 Task: Take a screenshot of a heartwarming moment from an animated film you are watching in VLC.
Action: Mouse moved to (115, 82)
Screenshot: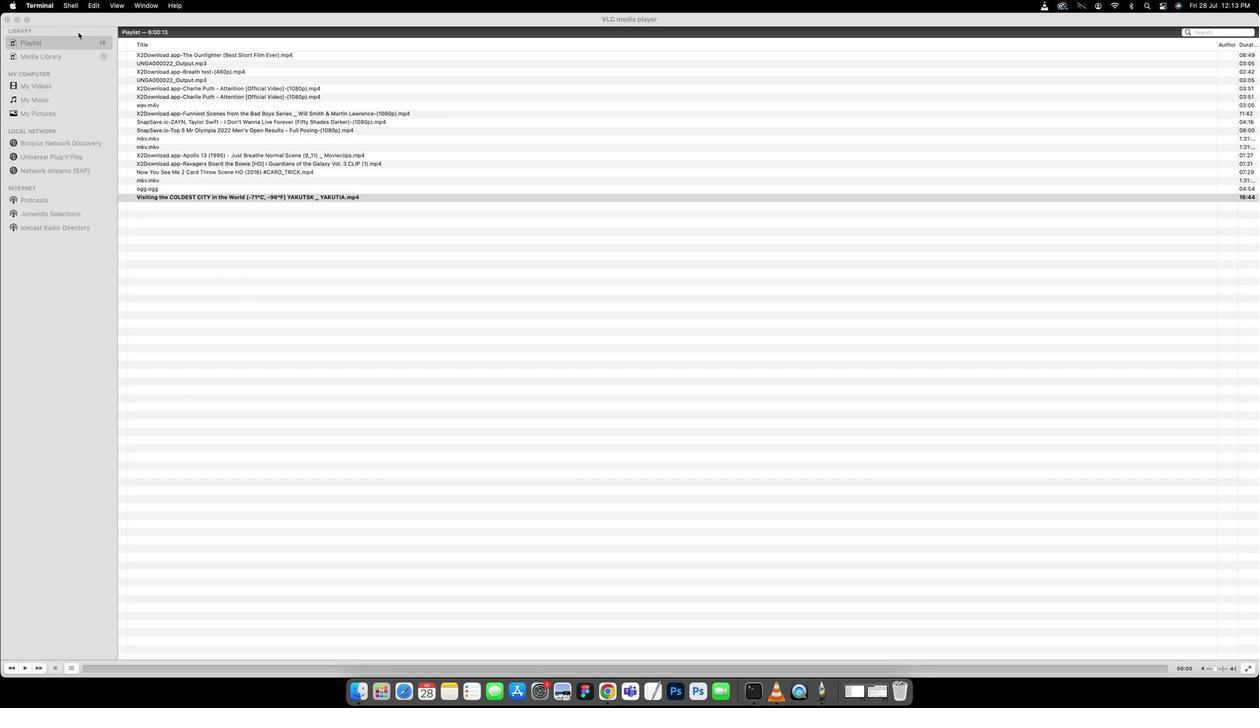 
Action: Mouse pressed left at (115, 82)
Screenshot: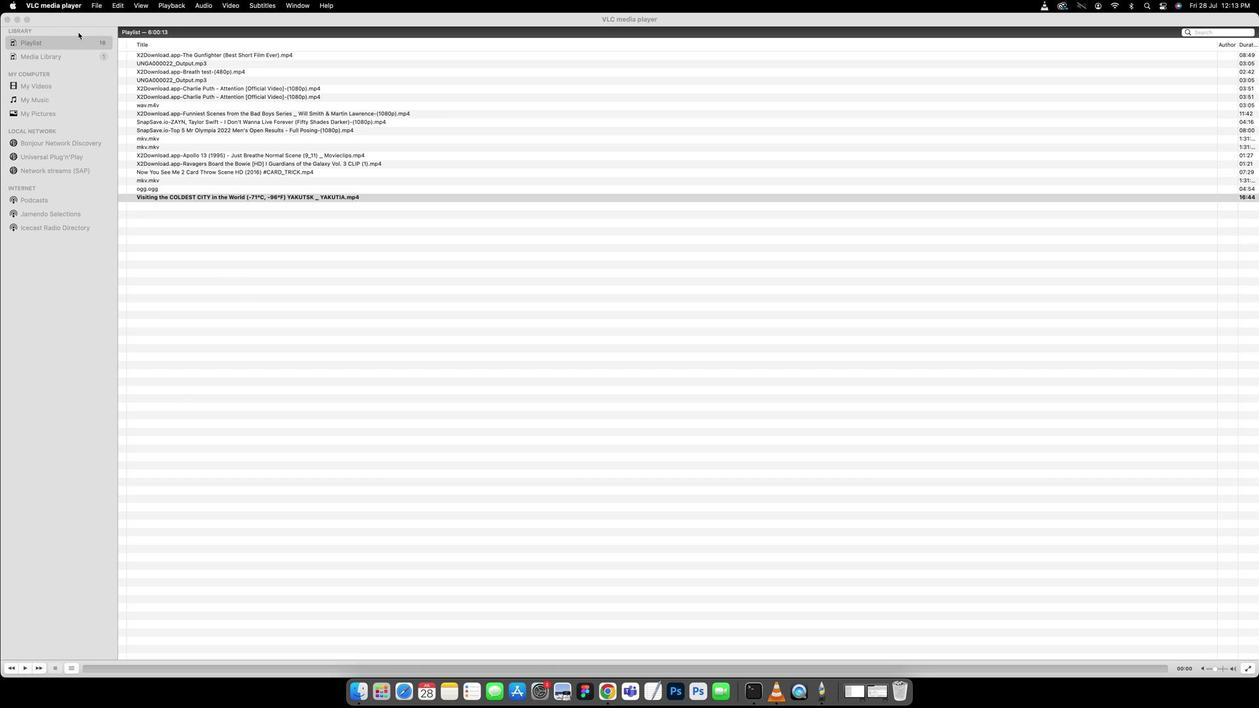 
Action: Mouse moved to (131, 53)
Screenshot: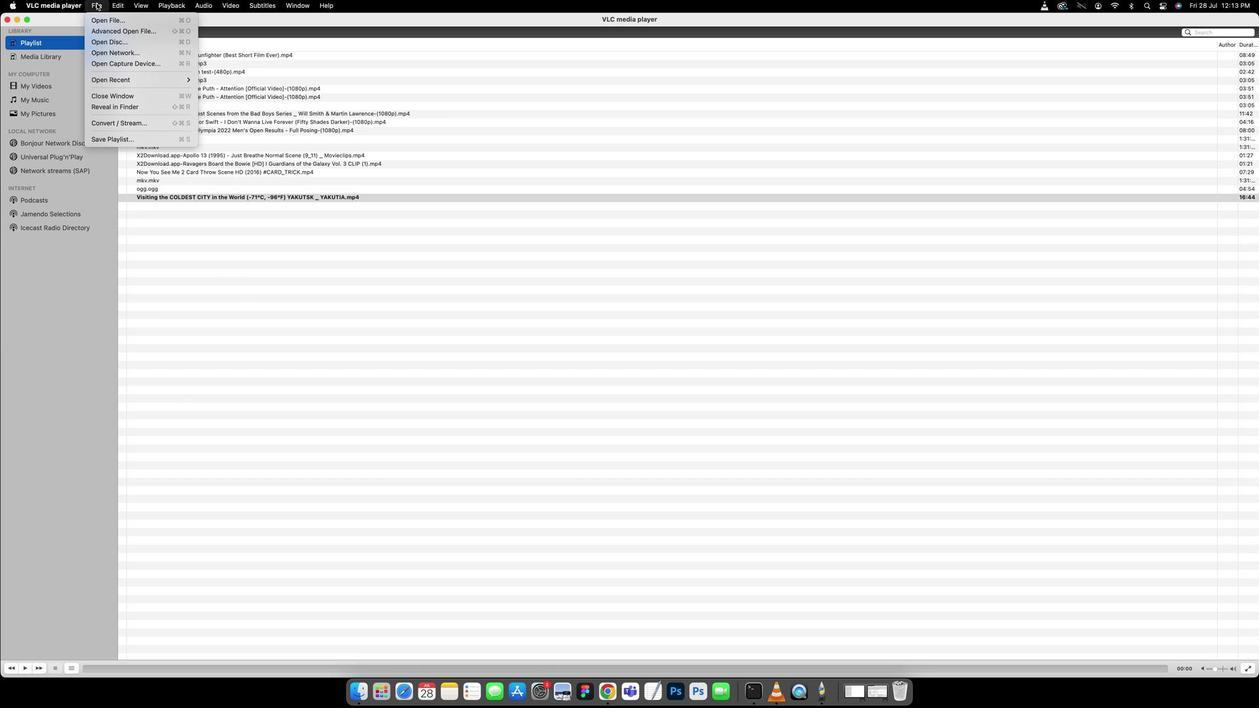 
Action: Mouse pressed left at (131, 53)
Screenshot: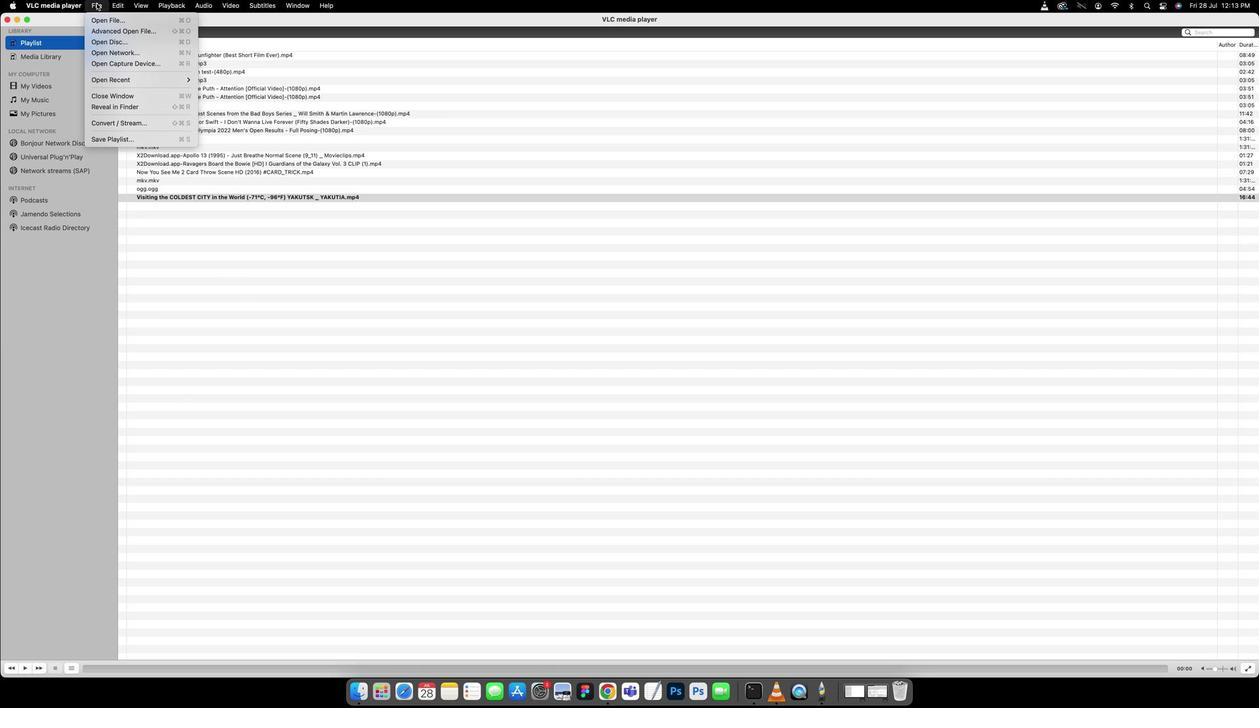 
Action: Mouse moved to (133, 69)
Screenshot: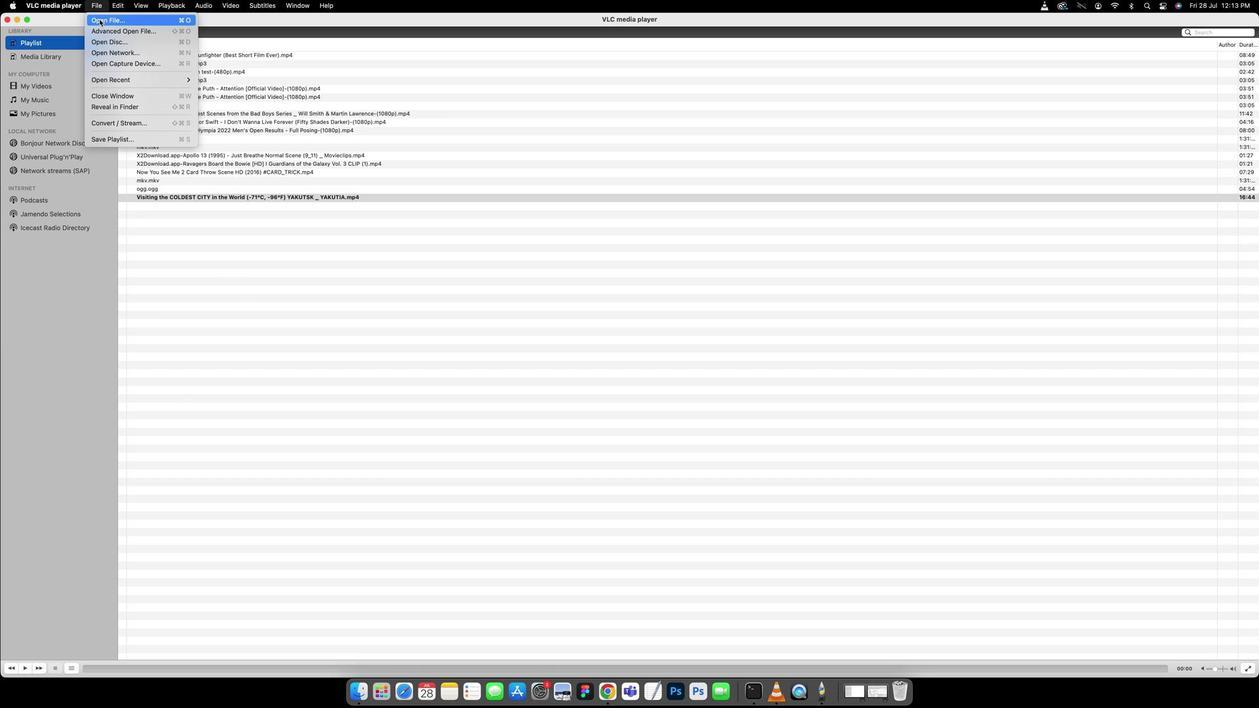 
Action: Mouse pressed left at (133, 69)
Screenshot: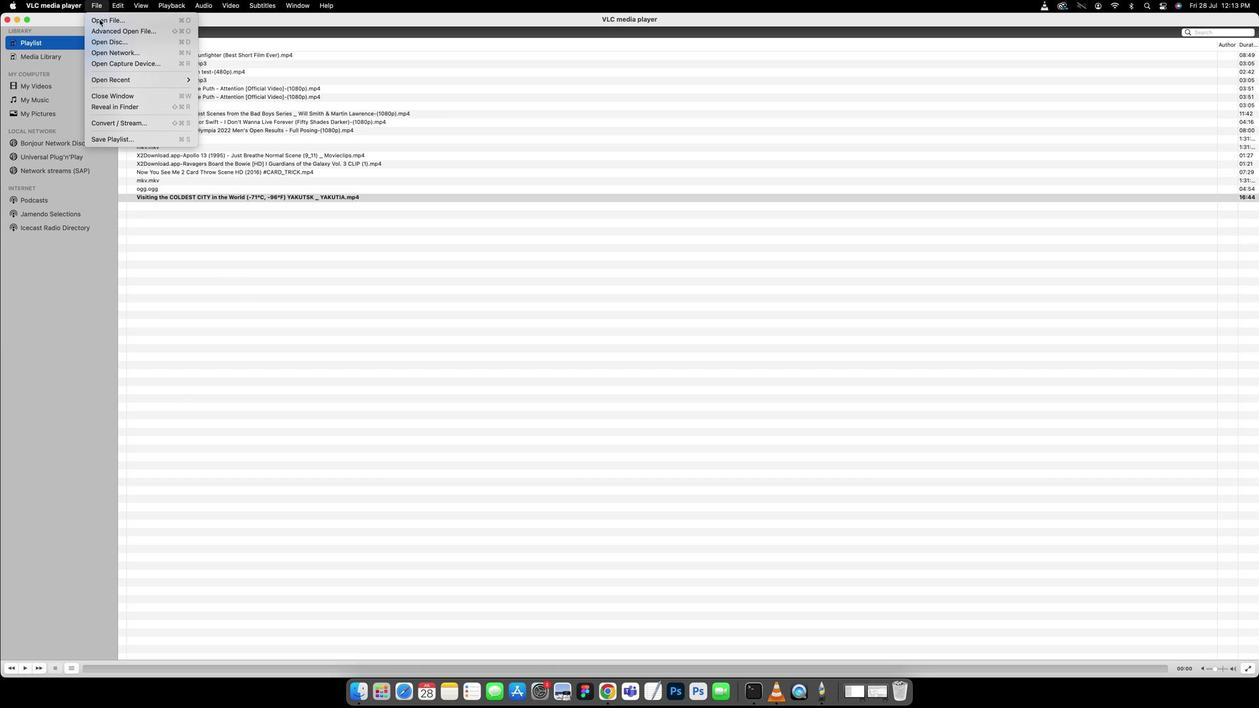 
Action: Mouse moved to (521, 225)
Screenshot: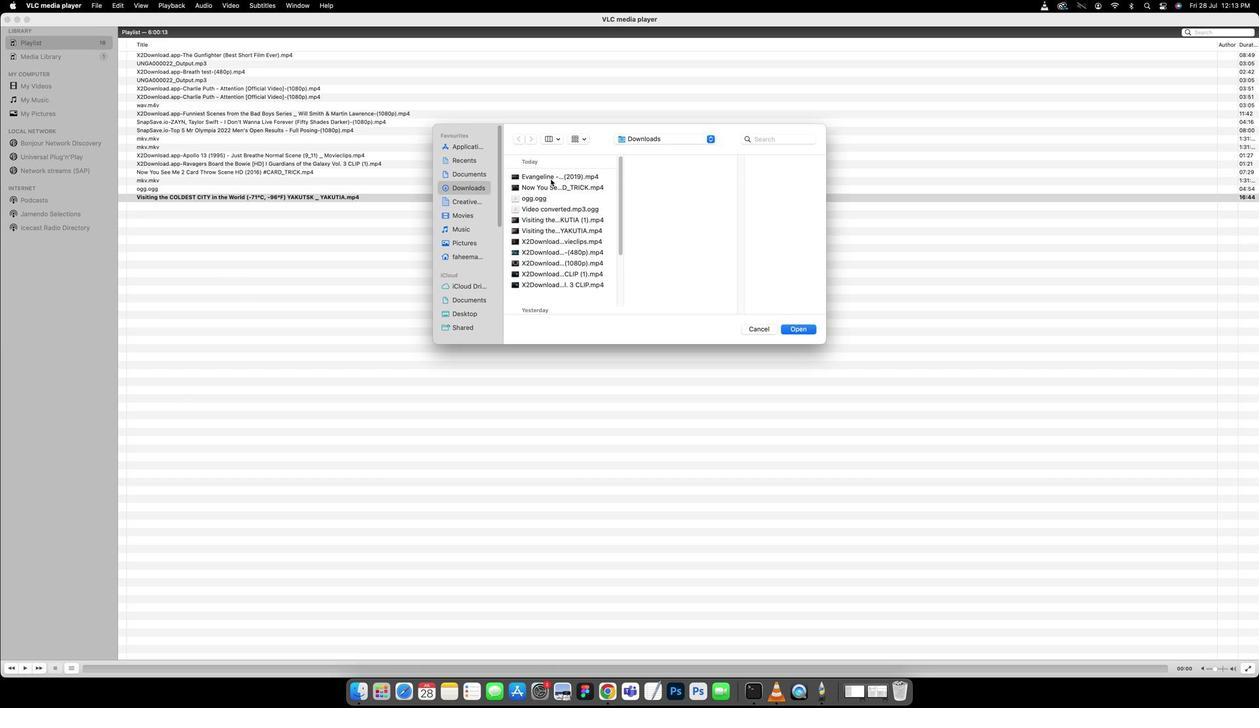 
Action: Mouse pressed left at (521, 225)
Screenshot: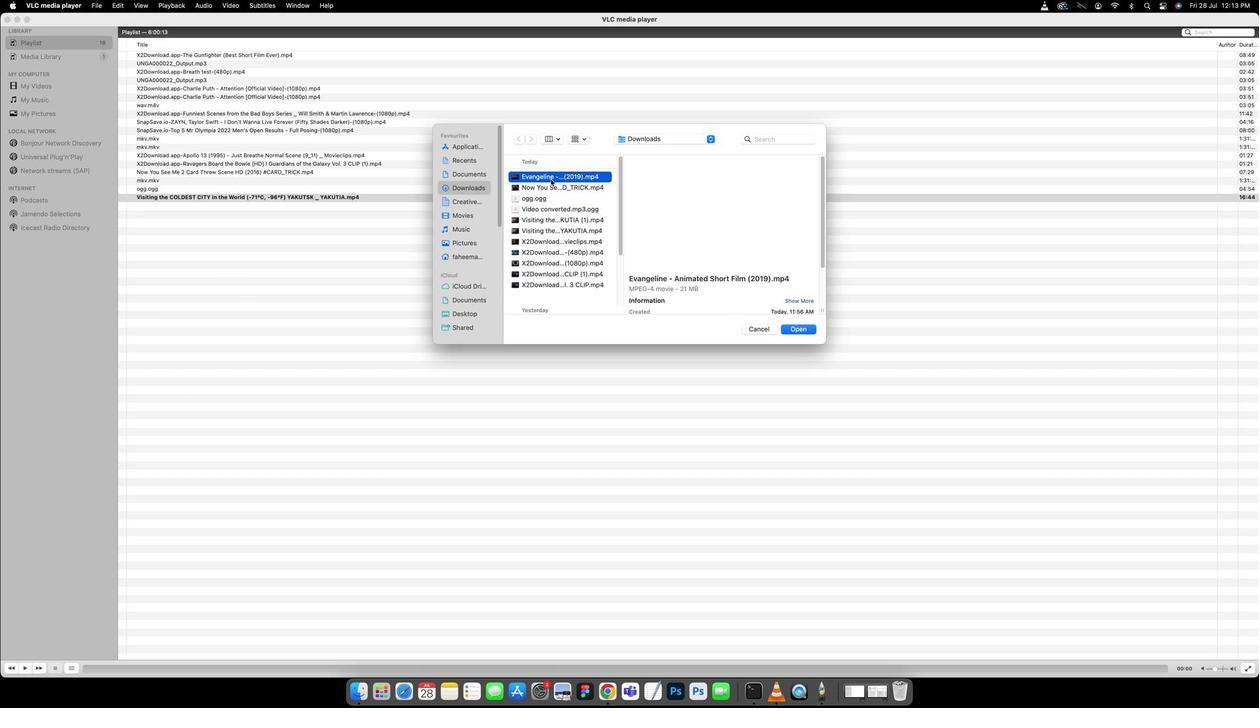 
Action: Mouse moved to (737, 373)
Screenshot: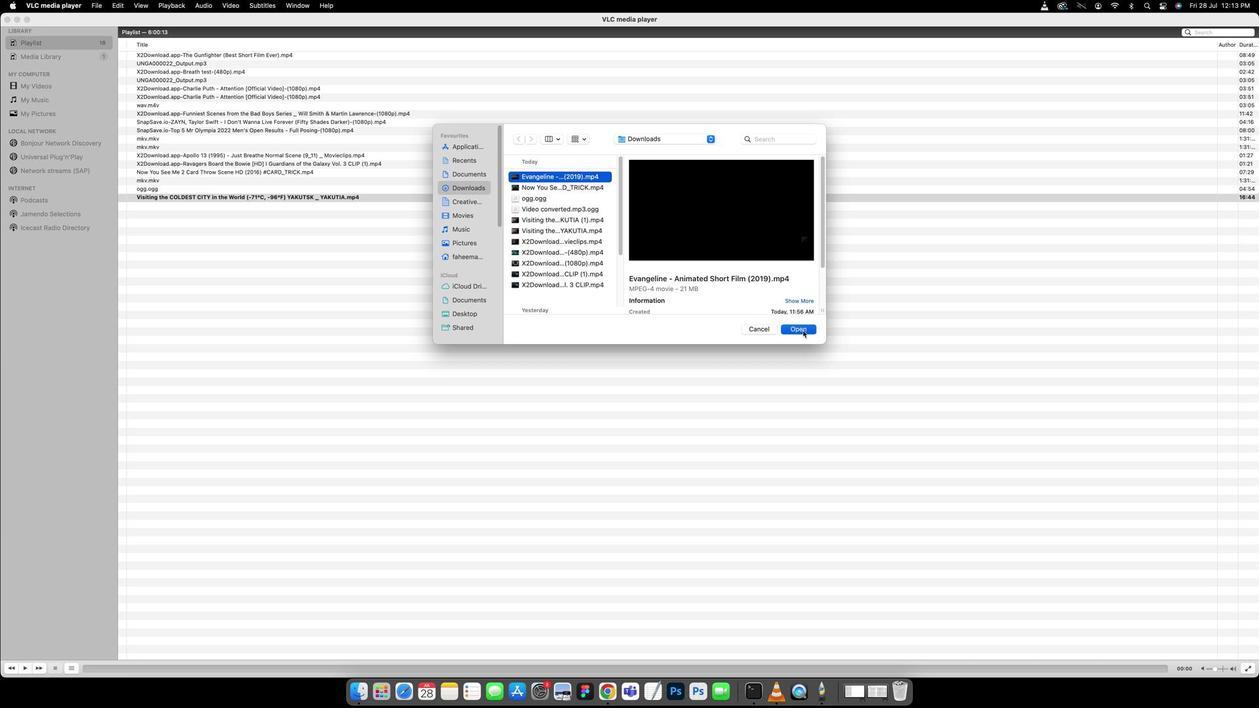 
Action: Mouse pressed left at (737, 373)
Screenshot: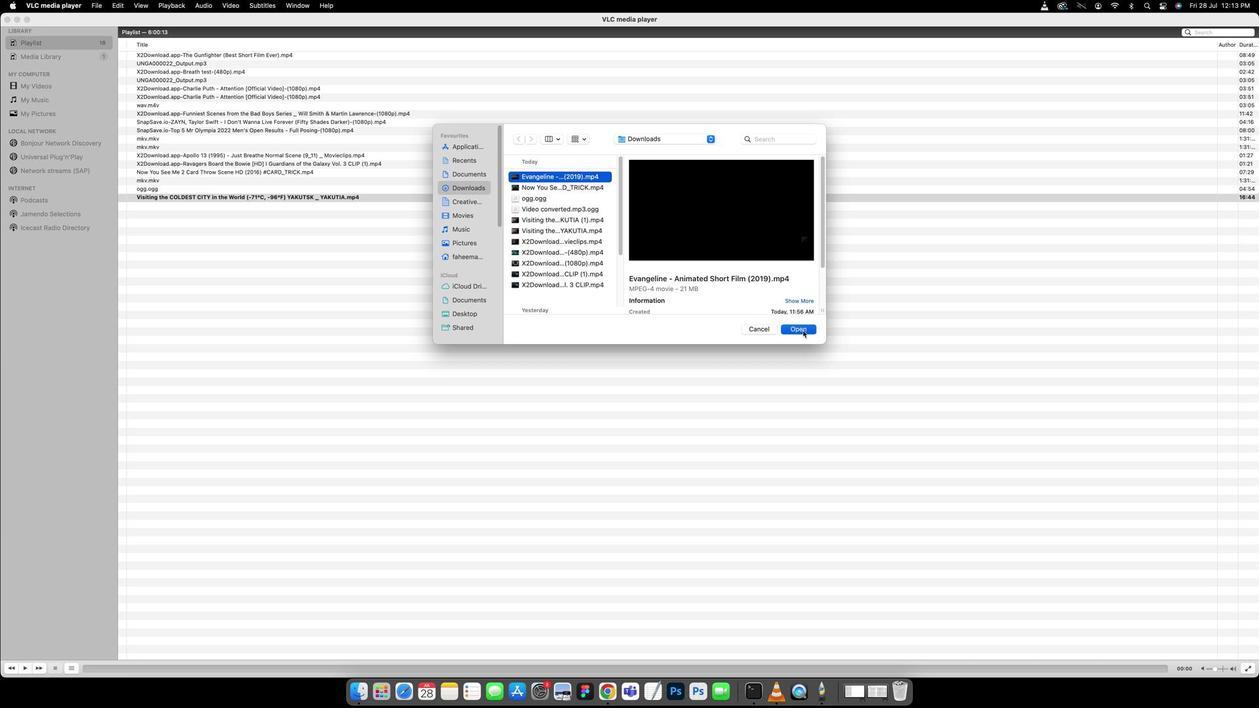 
Action: Mouse moved to (579, 344)
Screenshot: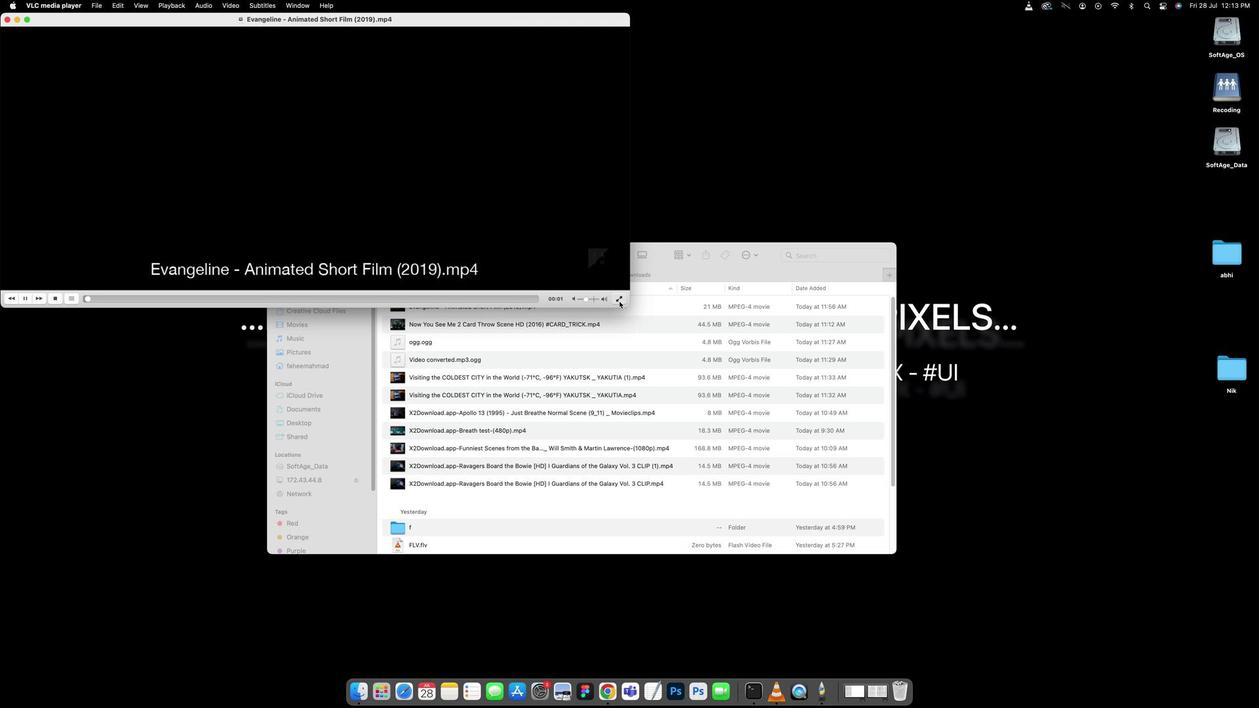 
Action: Mouse pressed left at (579, 344)
Screenshot: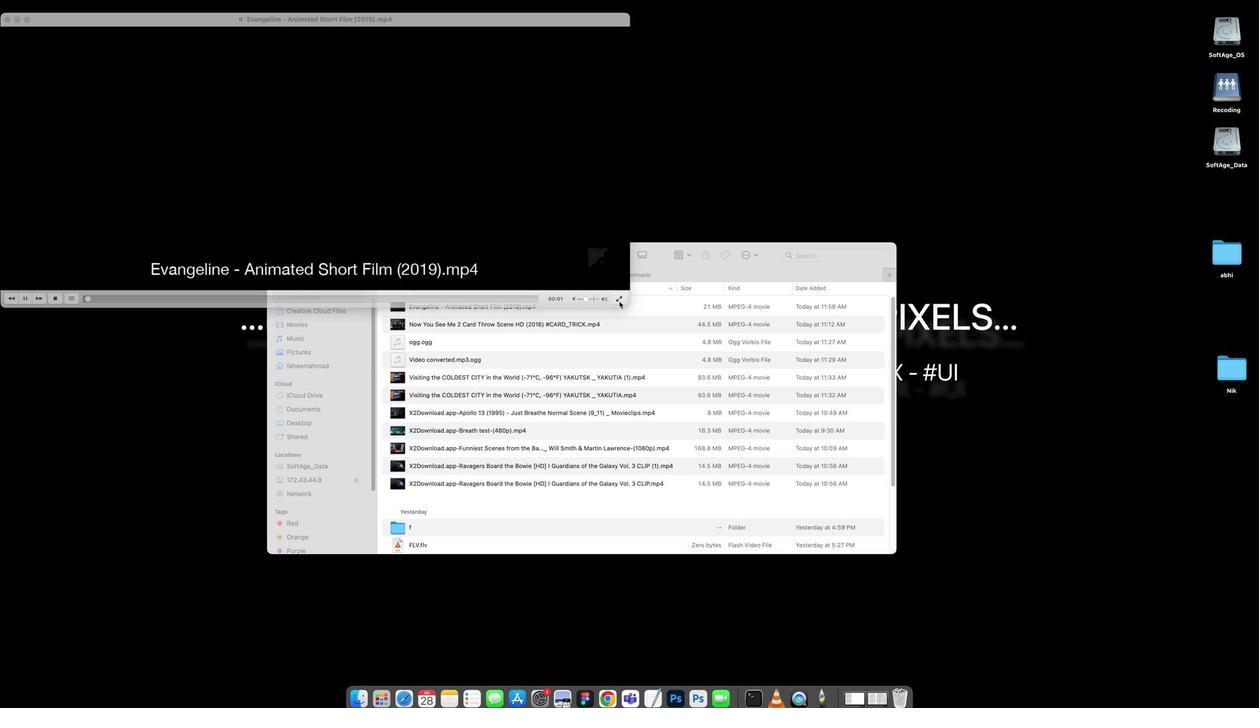 
Action: Mouse moved to (243, 50)
Screenshot: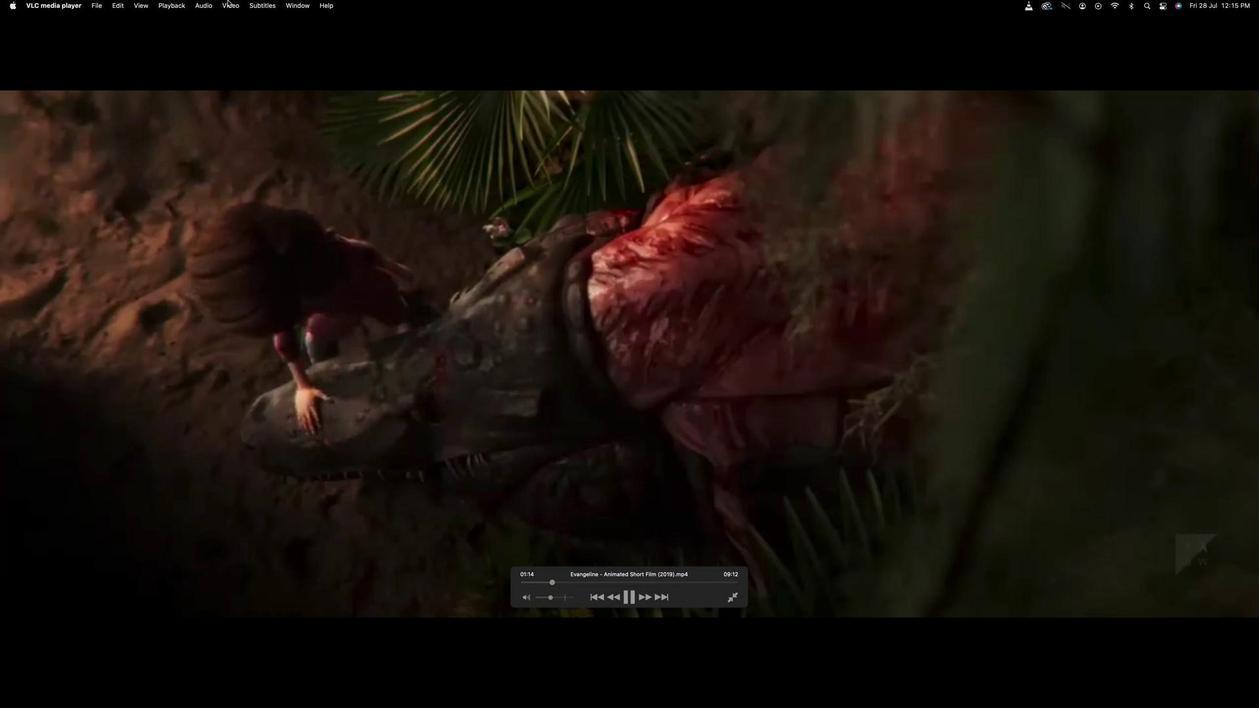 
Action: Mouse pressed left at (243, 50)
Screenshot: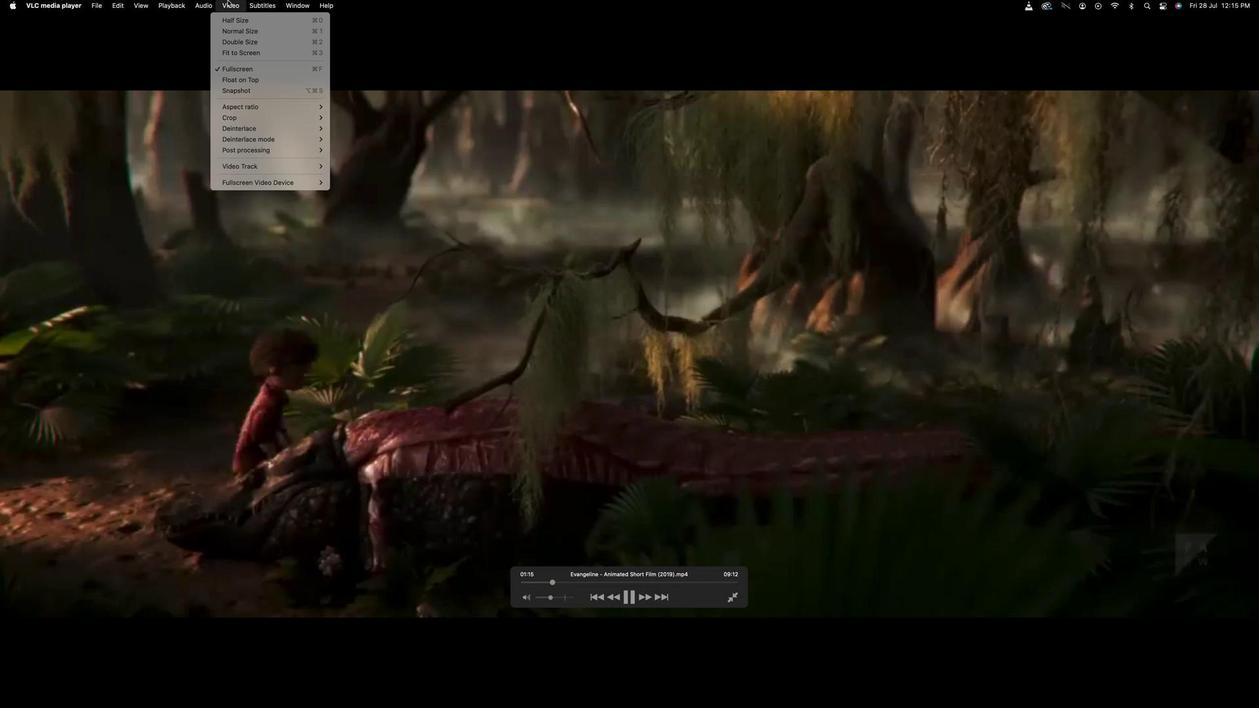 
Action: Mouse moved to (251, 138)
Screenshot: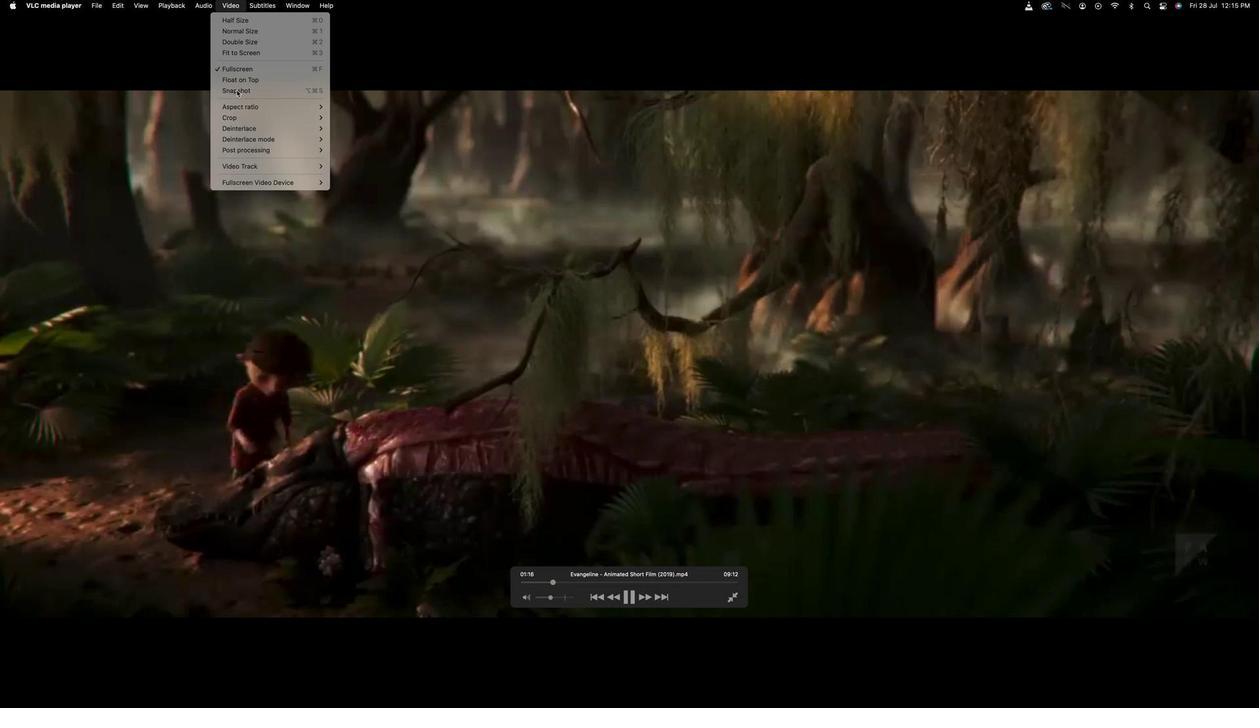
Action: Mouse pressed left at (251, 138)
Screenshot: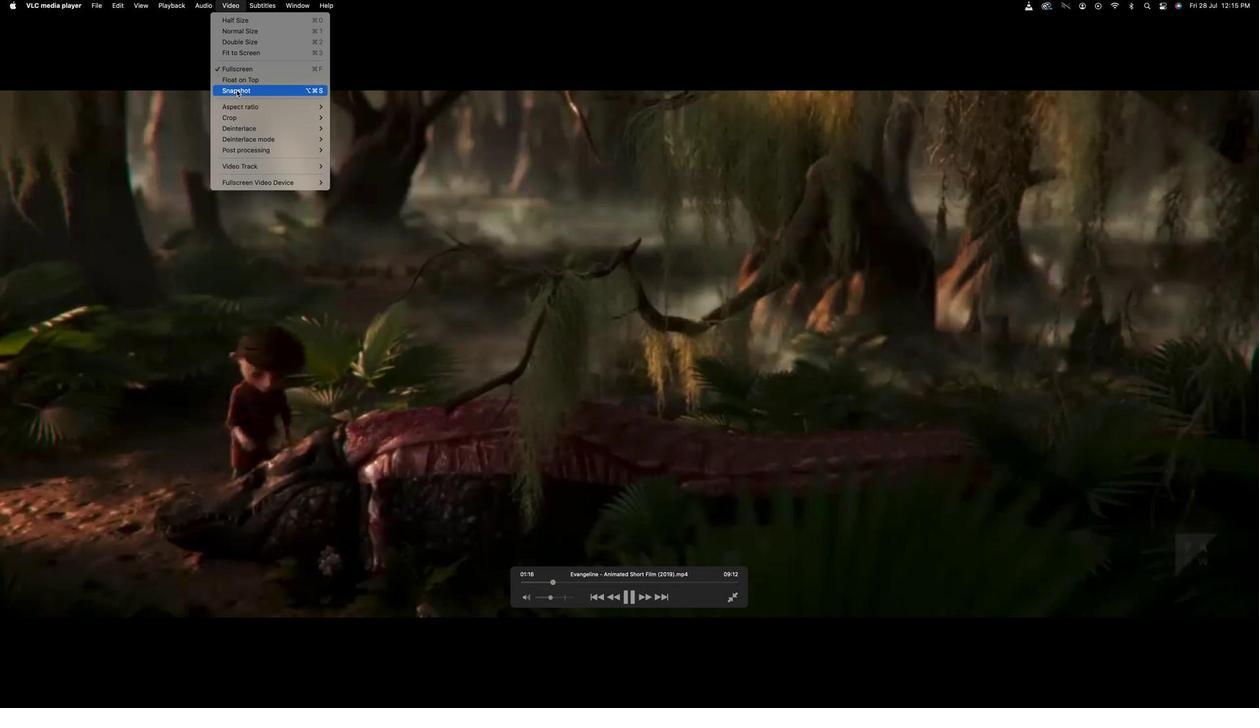 
Action: Mouse moved to (237, 53)
Screenshot: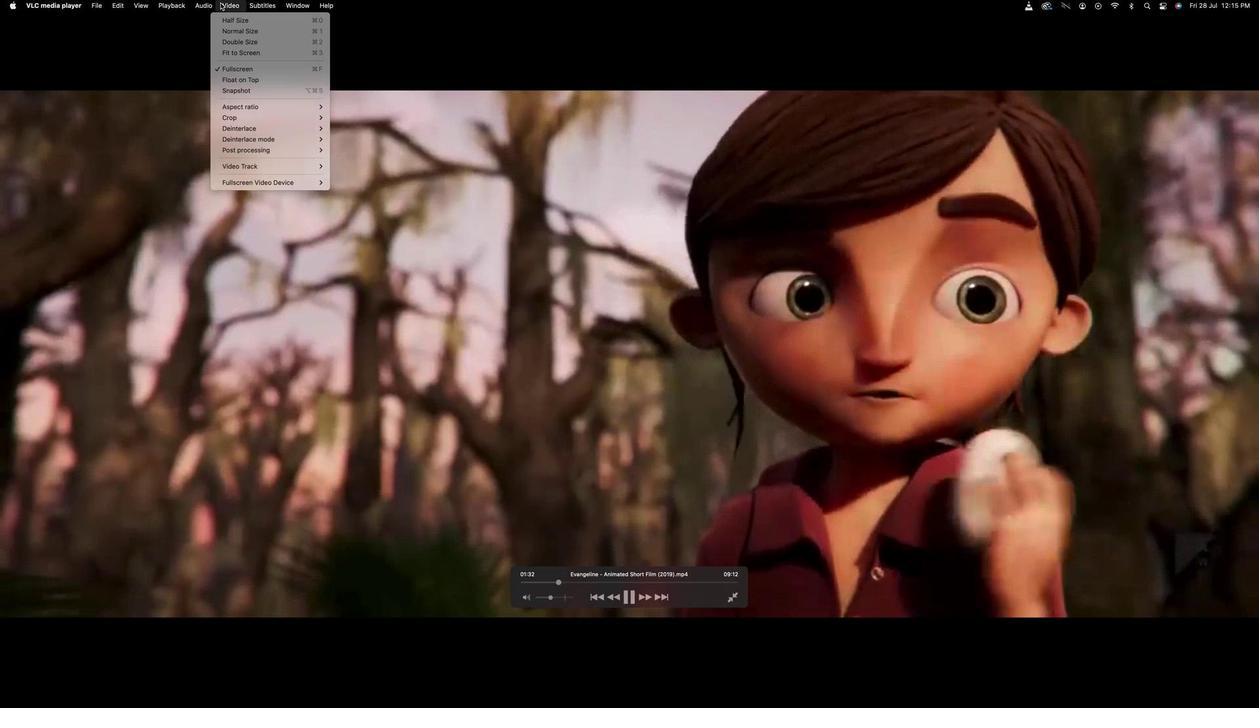 
Action: Mouse pressed left at (237, 53)
Screenshot: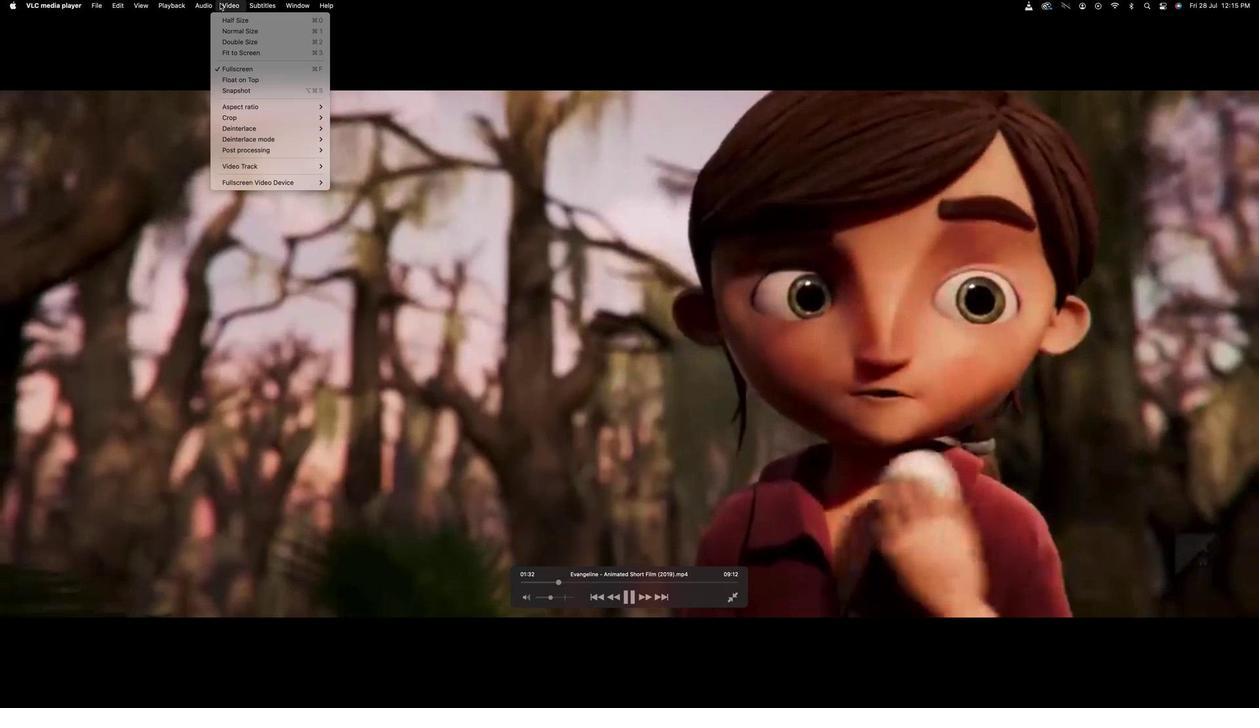 
Action: Mouse moved to (244, 134)
Screenshot: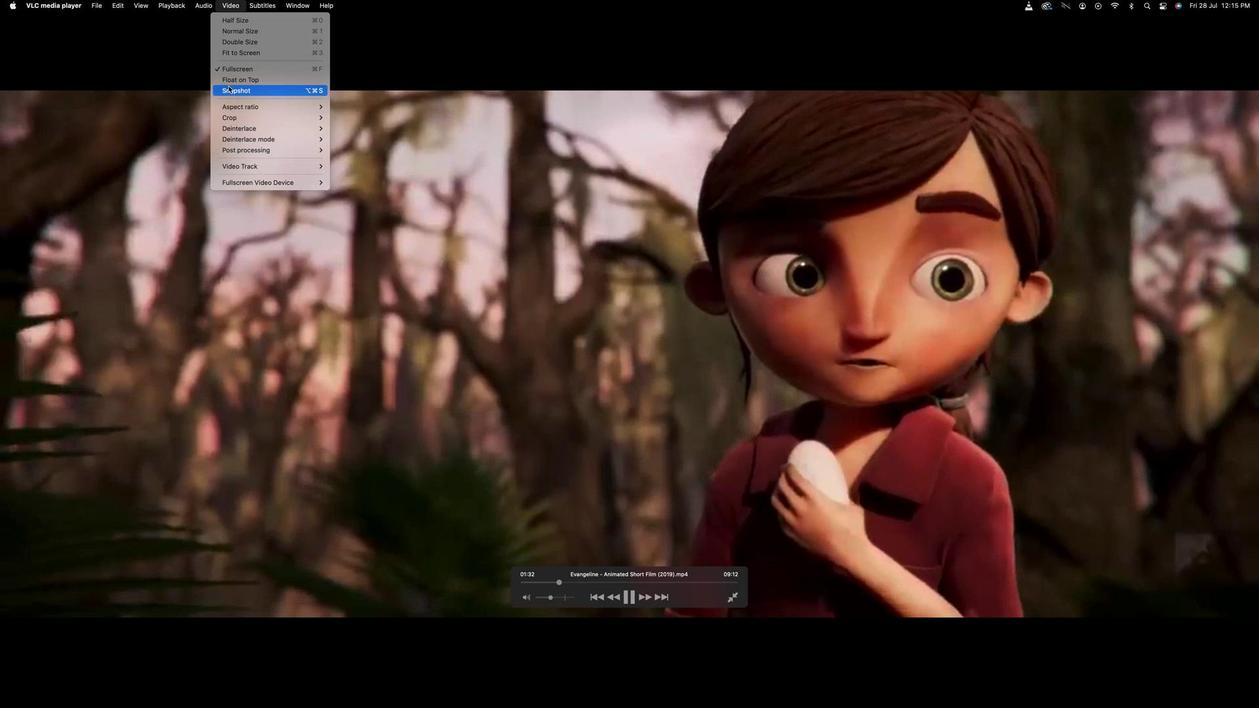 
Action: Mouse pressed left at (244, 134)
Screenshot: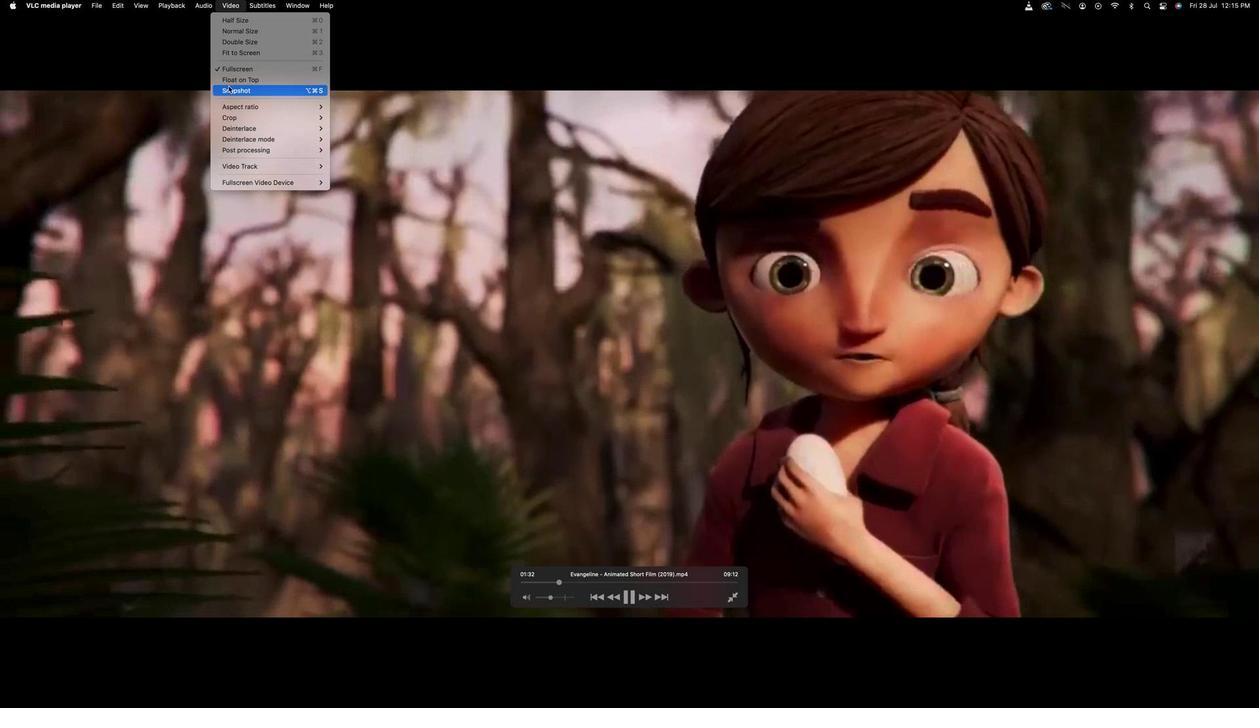 
Action: Mouse moved to (251, 54)
Screenshot: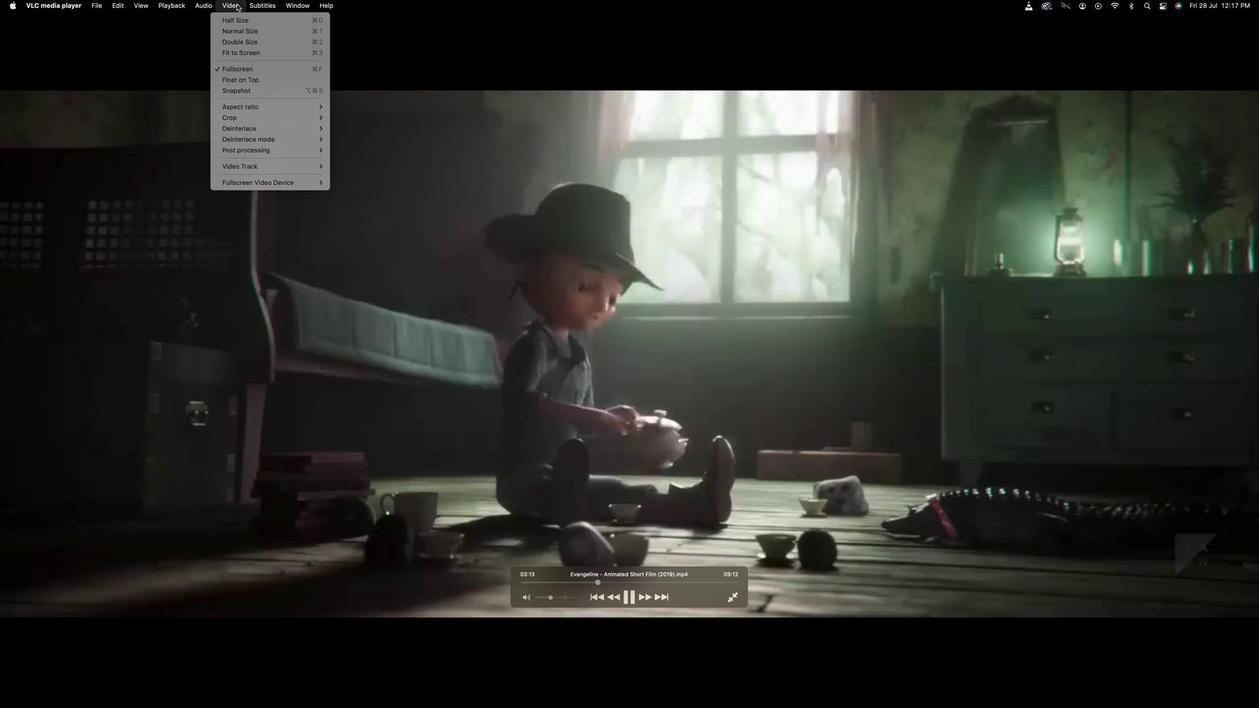 
Action: Mouse pressed left at (251, 54)
Screenshot: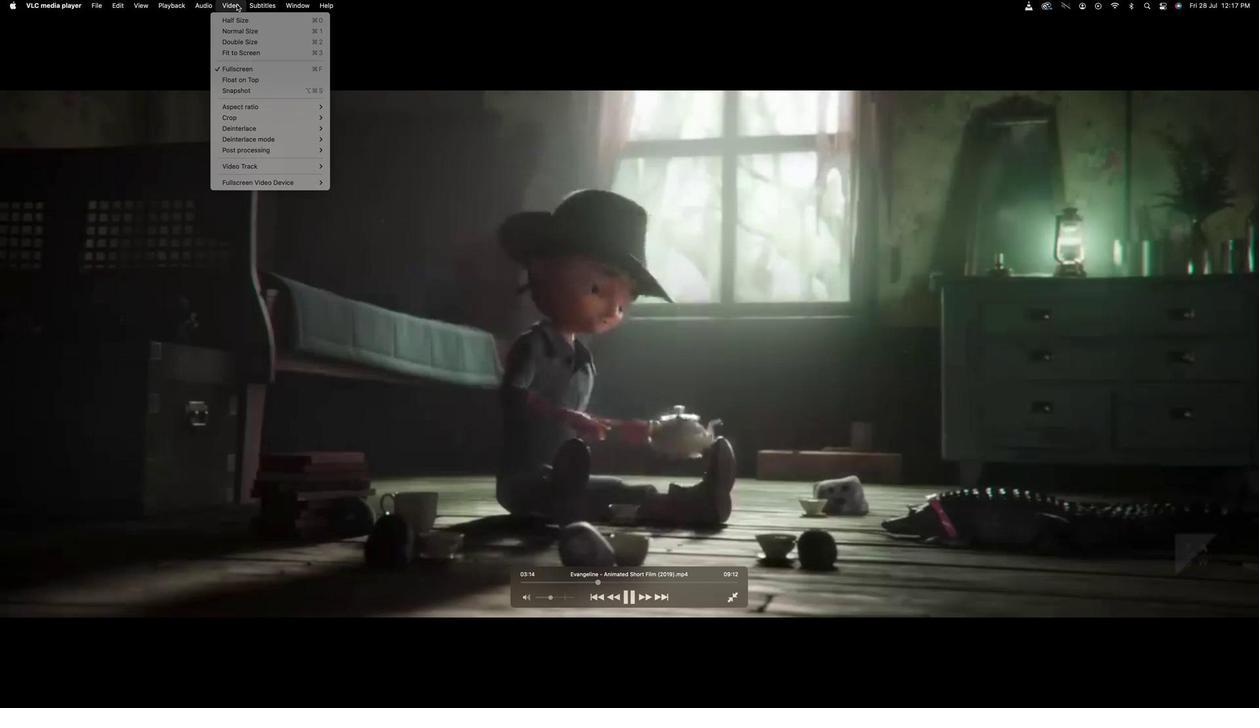
Action: Mouse moved to (416, 101)
Screenshot: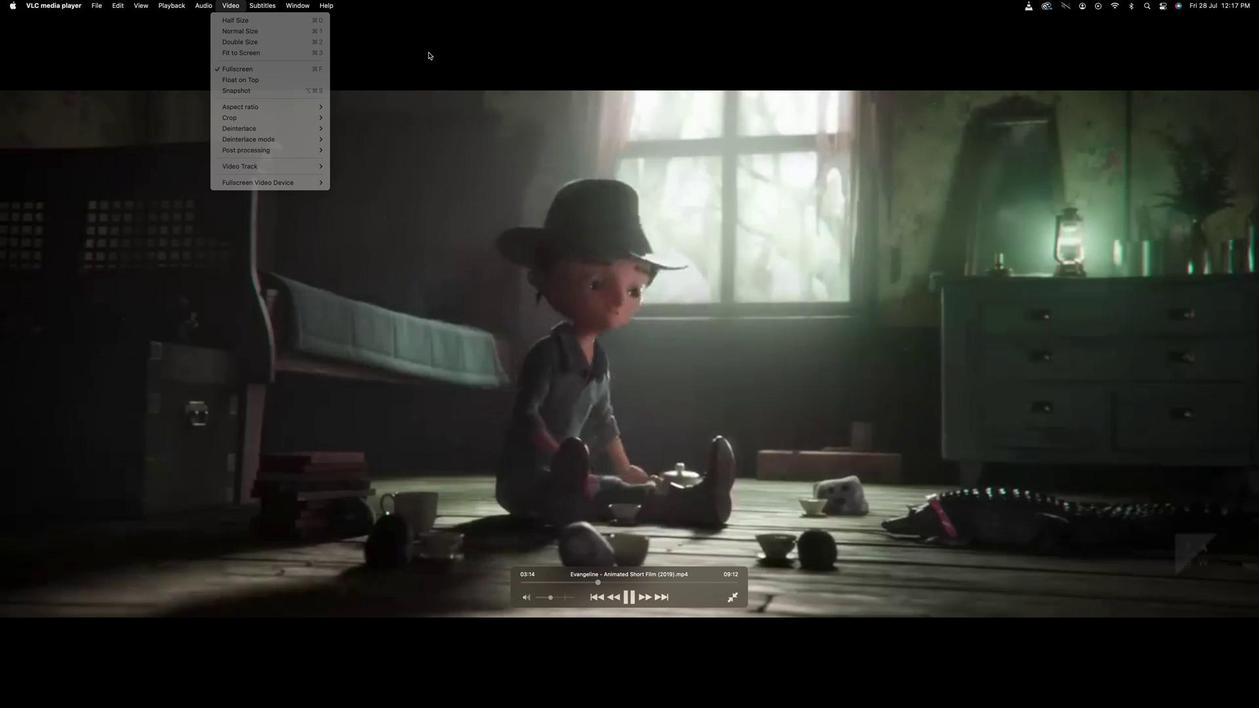 
Action: Mouse pressed left at (416, 101)
Screenshot: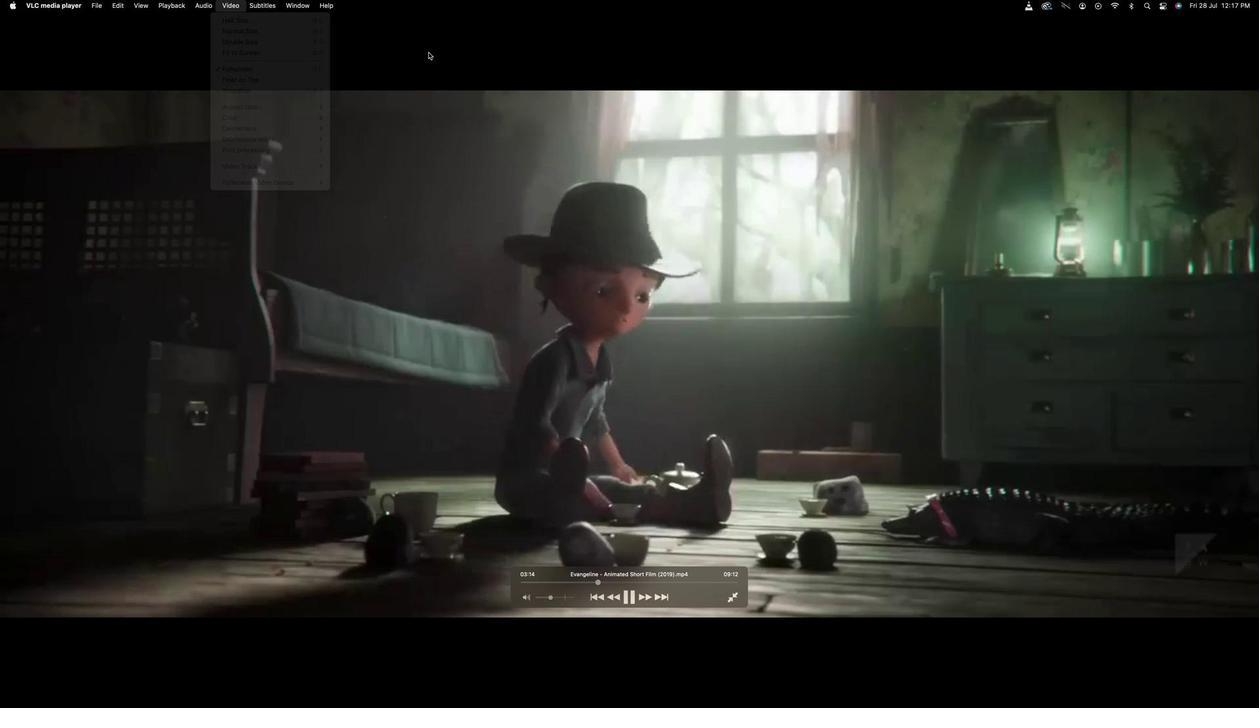 
Action: Mouse moved to (249, 50)
Screenshot: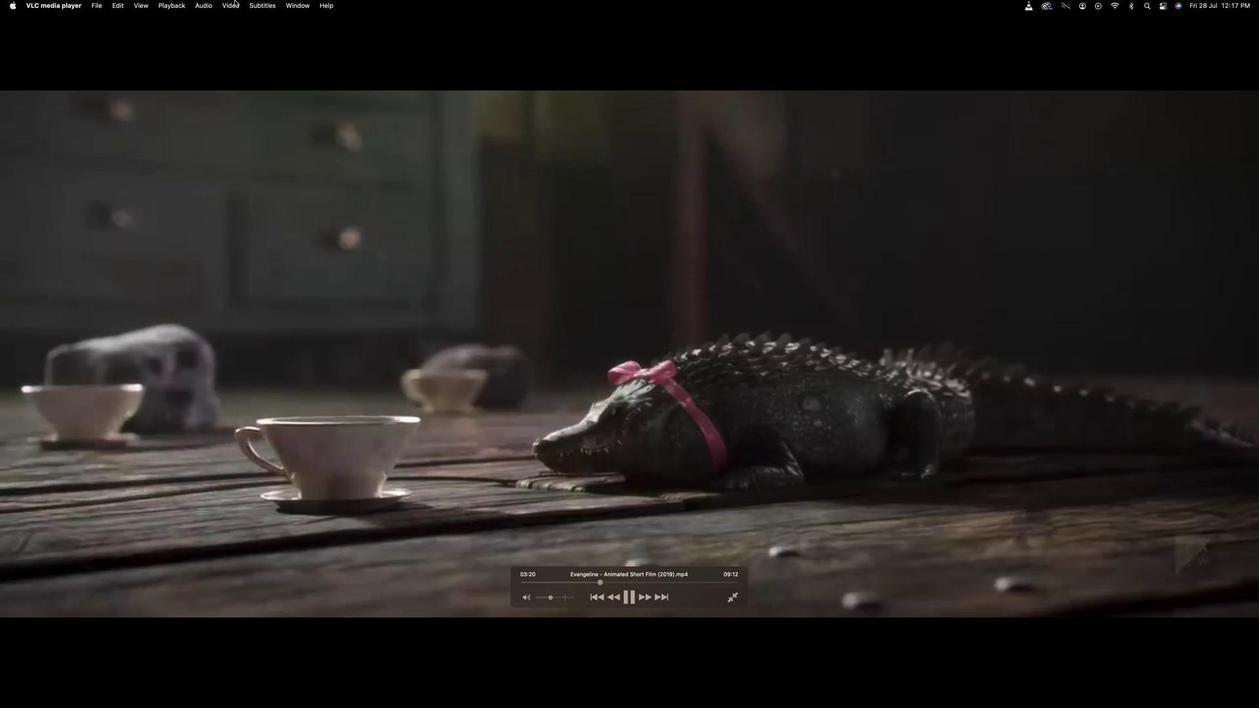 
Action: Mouse pressed left at (249, 50)
Screenshot: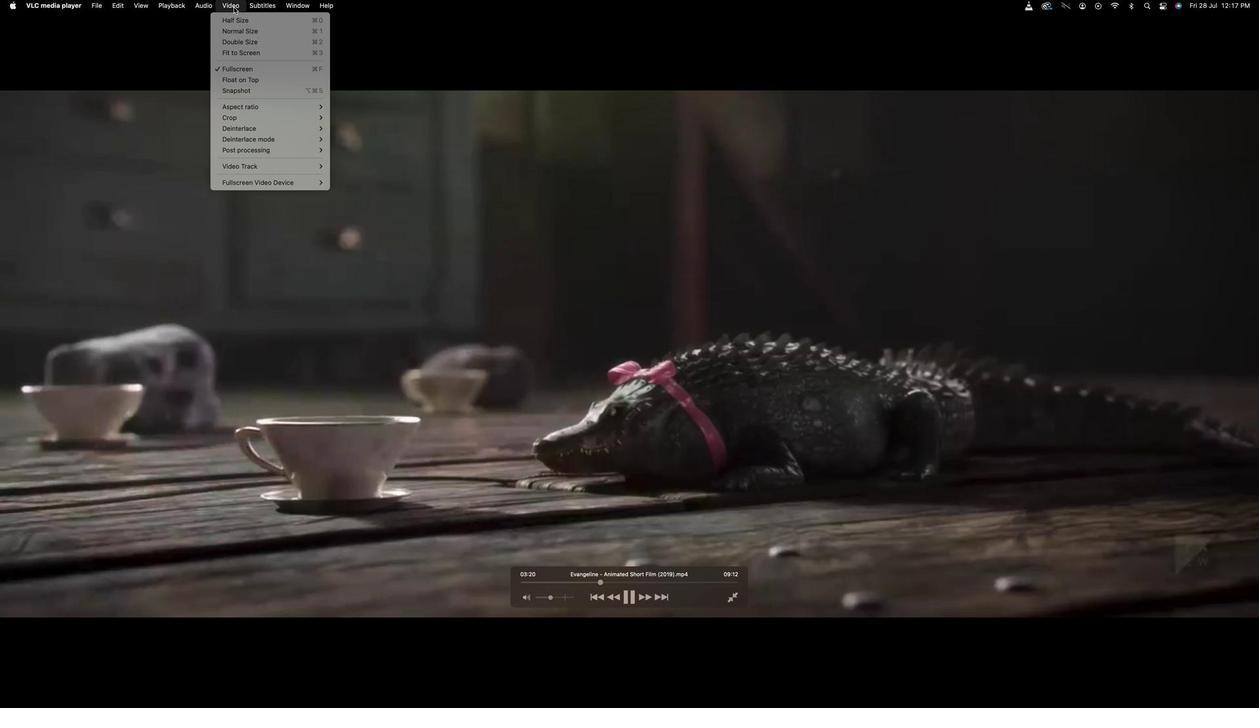 
Action: Mouse moved to (255, 137)
Screenshot: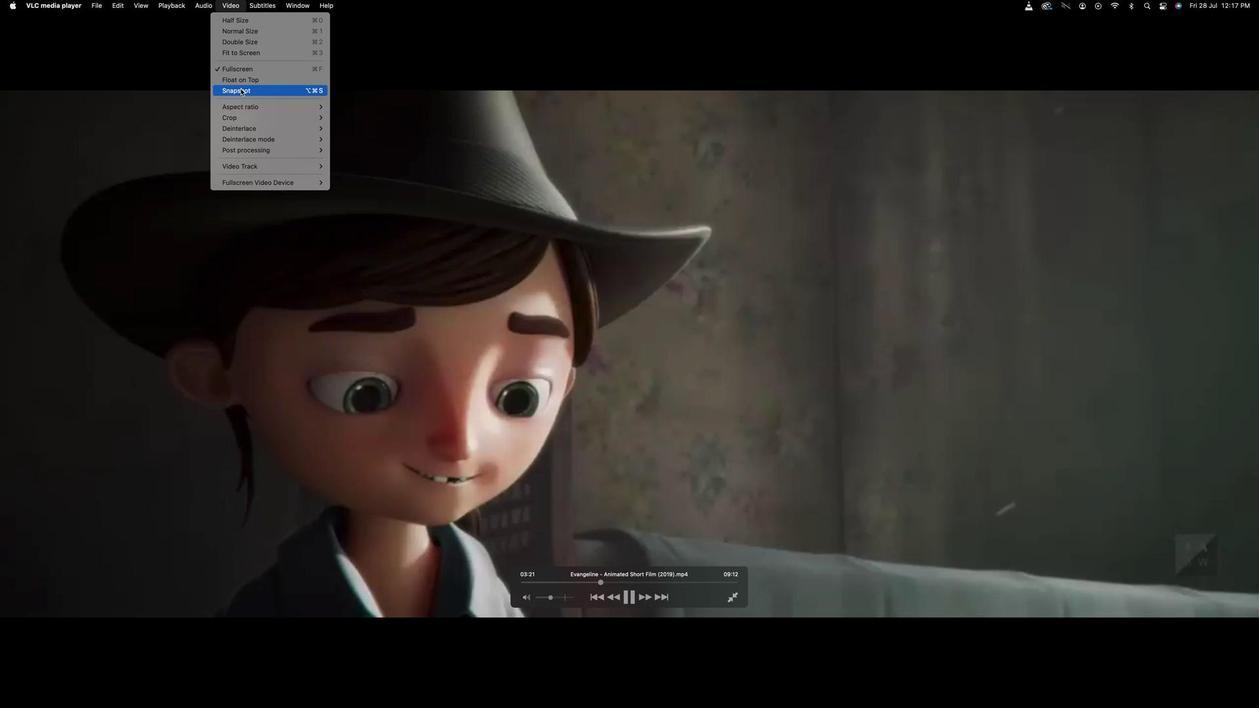 
Action: Mouse pressed left at (255, 137)
Screenshot: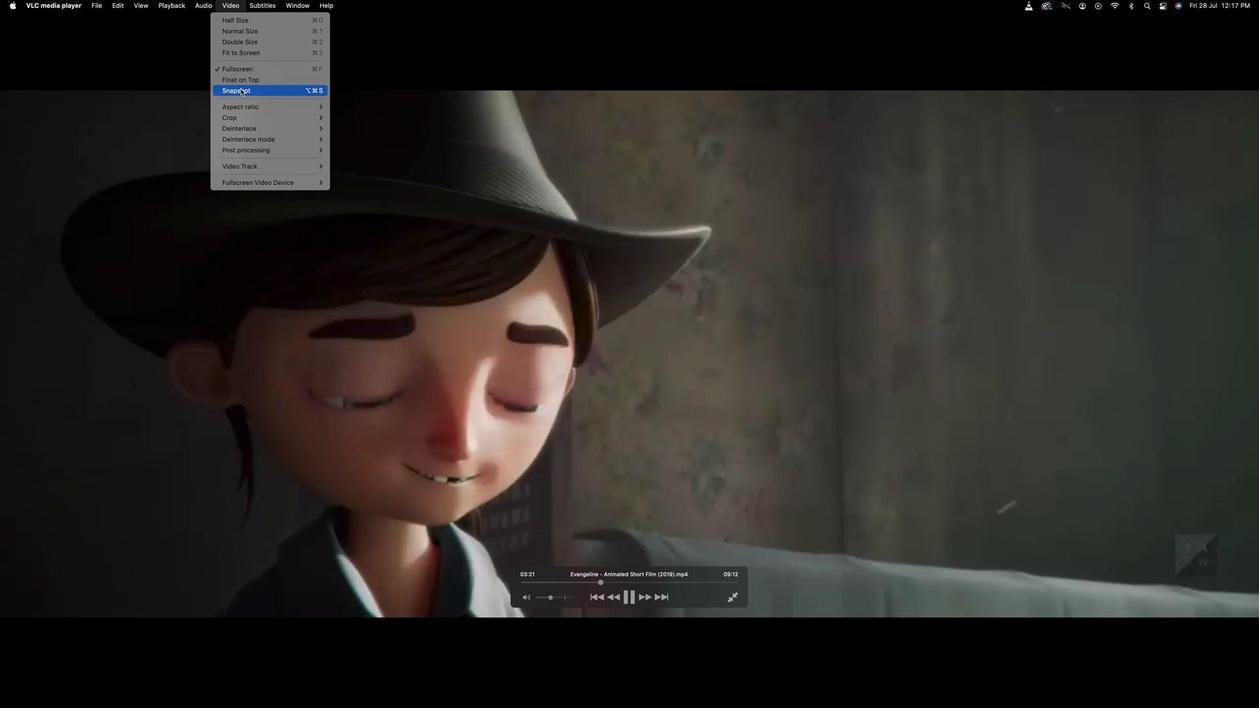 
Action: Mouse moved to (244, 55)
Screenshot: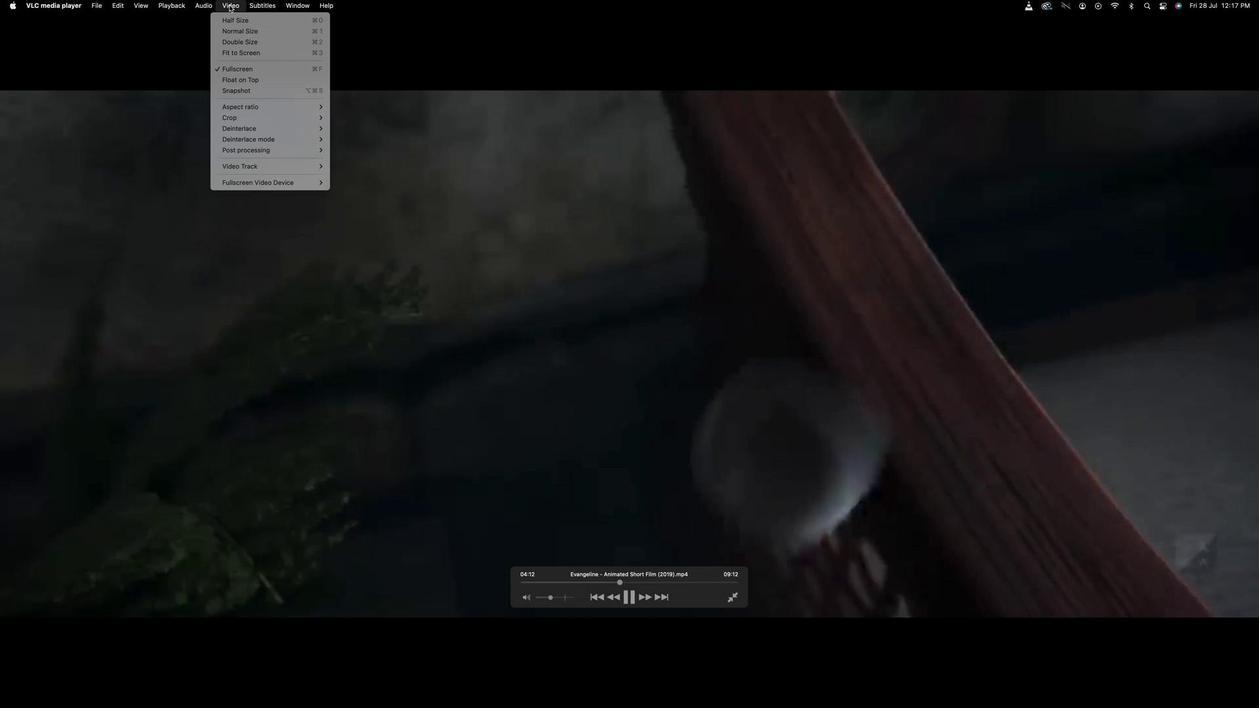 
Action: Mouse pressed left at (244, 55)
Screenshot: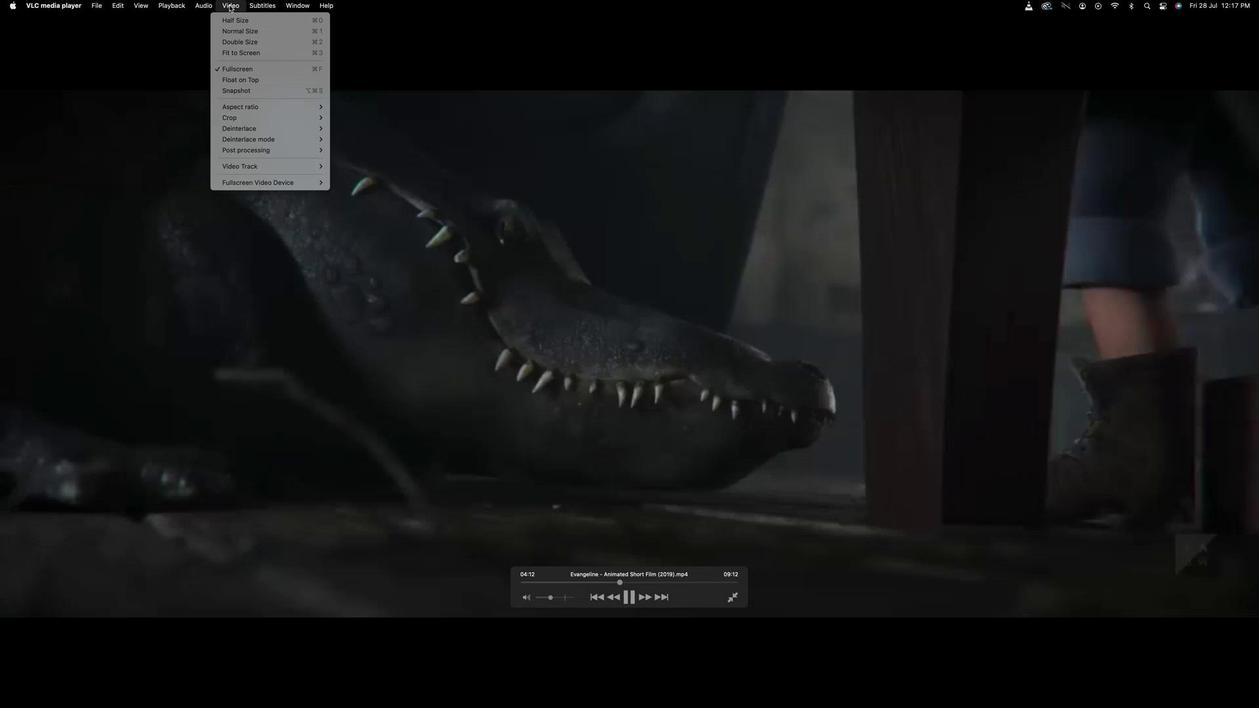 
Action: Mouse moved to (275, 142)
Screenshot: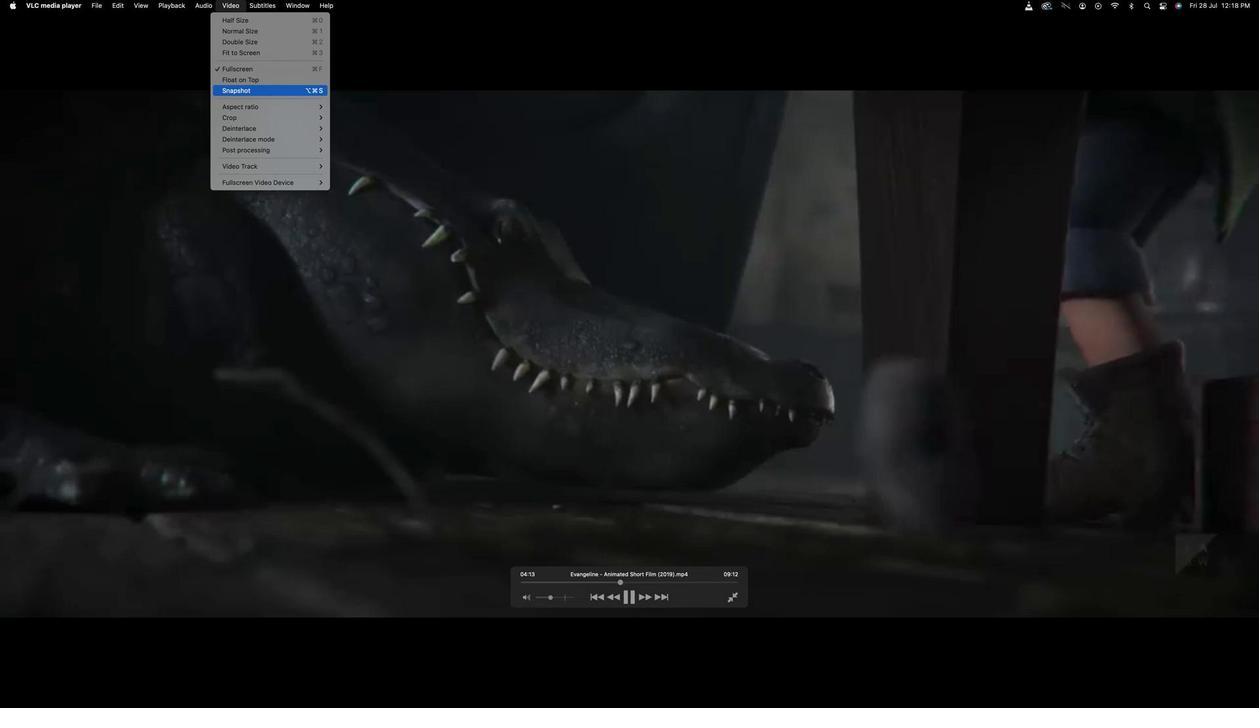 
Action: Mouse pressed left at (275, 142)
Screenshot: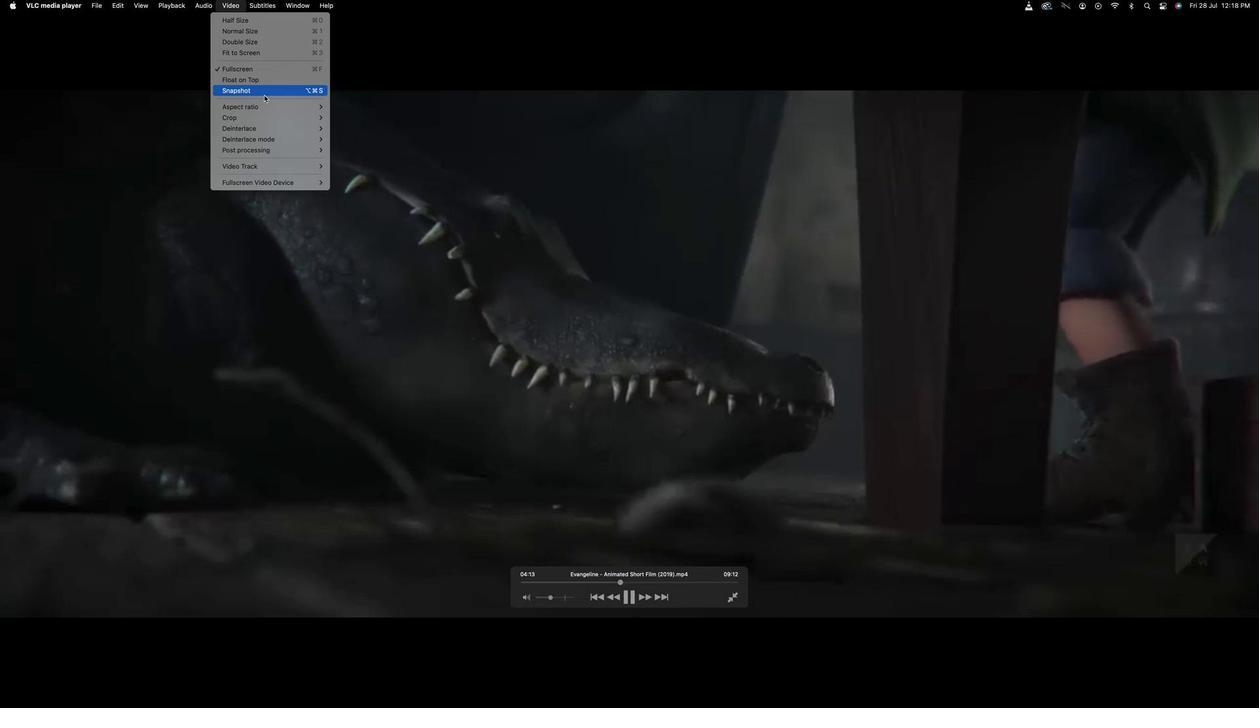 
Action: Mouse moved to (243, 51)
Screenshot: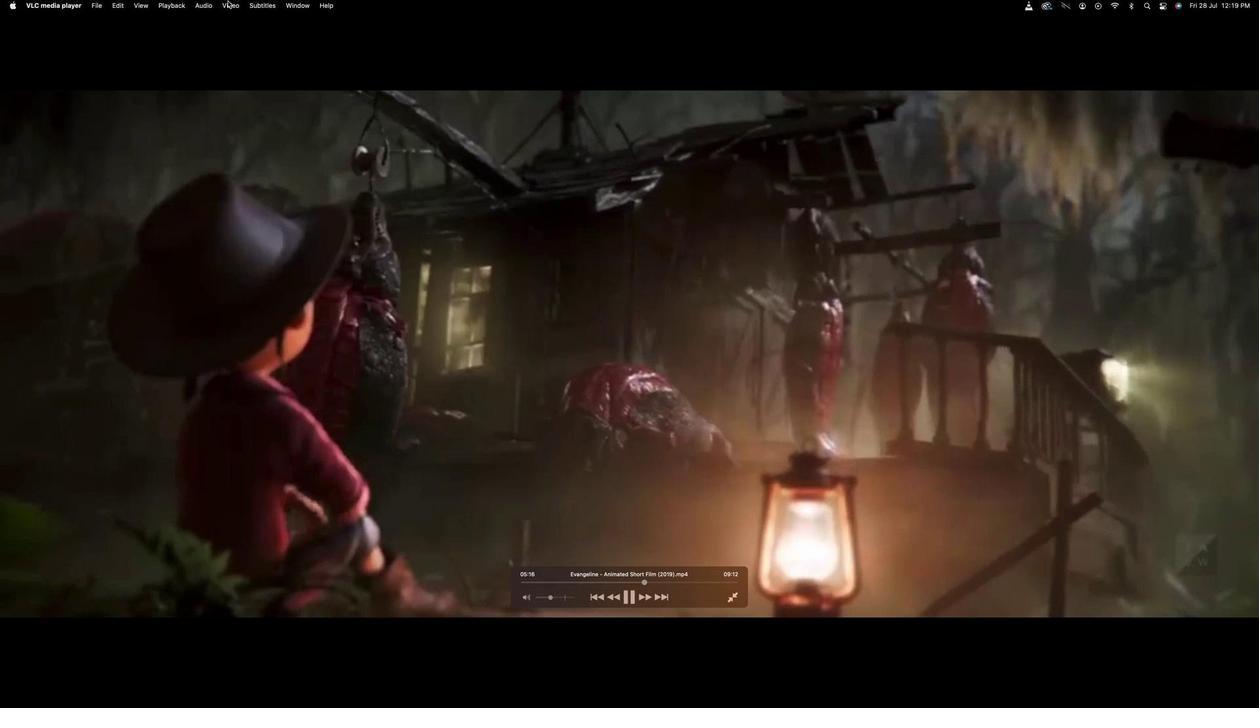 
Action: Mouse pressed left at (243, 51)
Screenshot: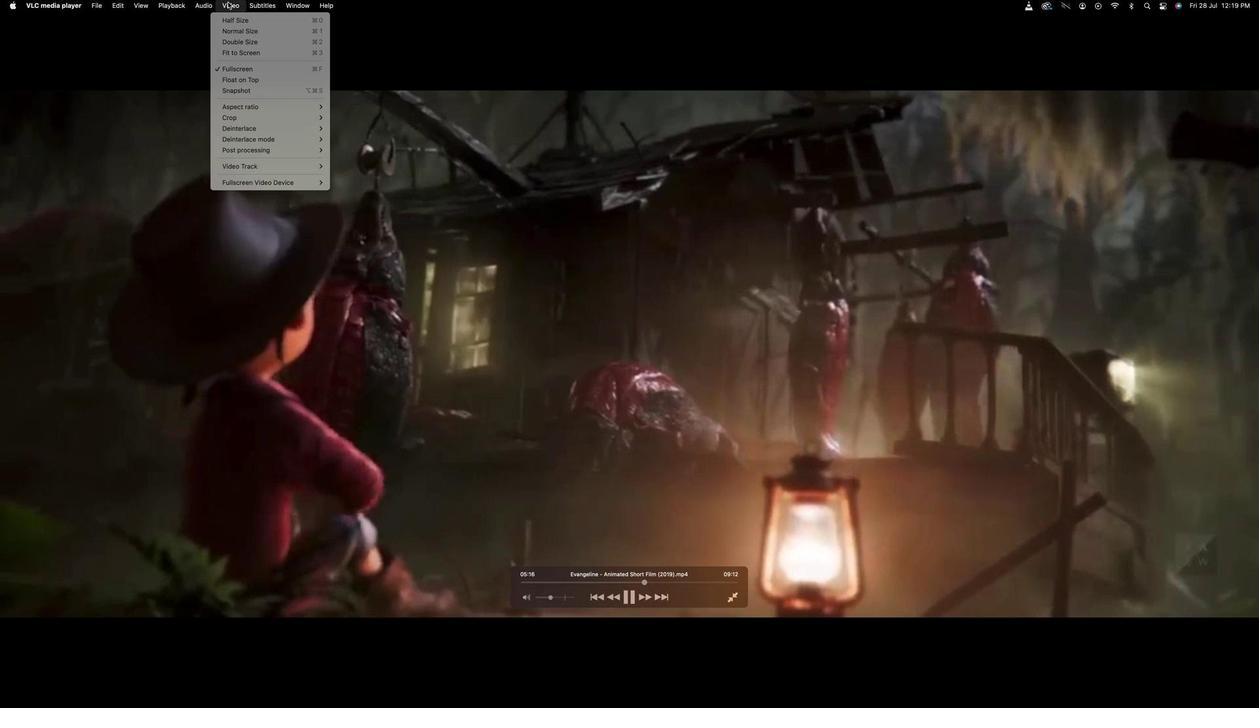 
Action: Mouse moved to (247, 137)
Screenshot: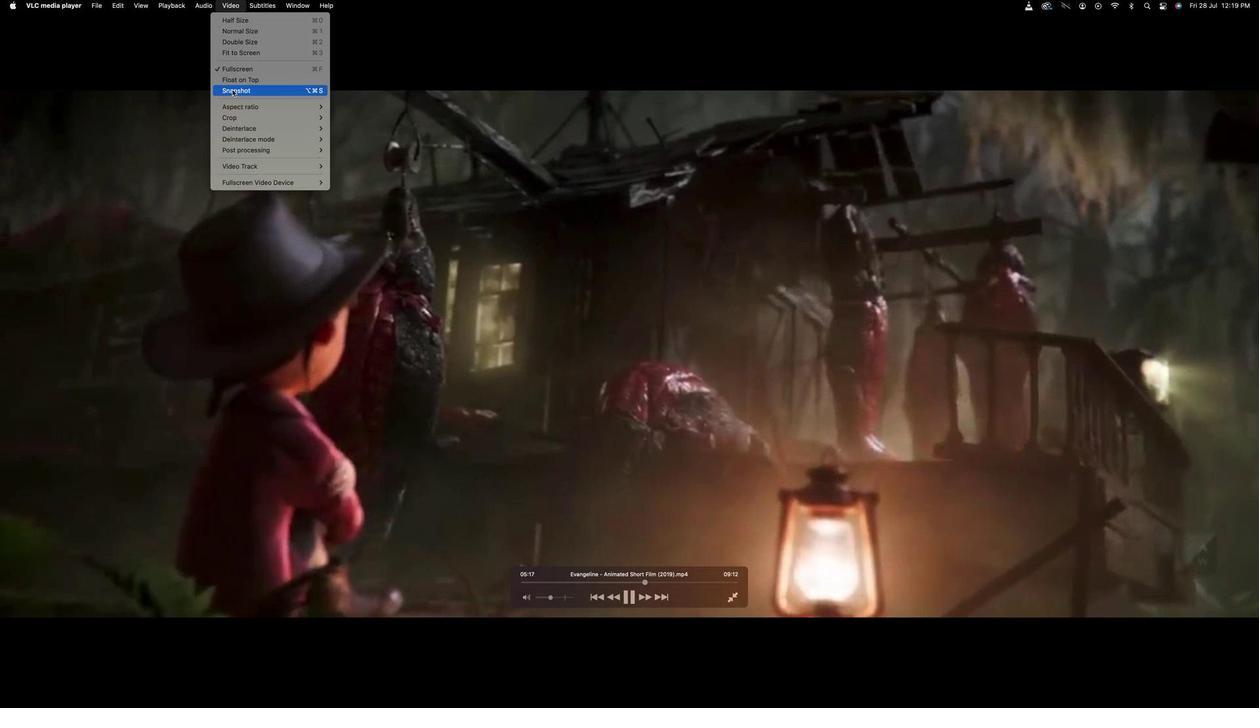 
Action: Mouse pressed left at (247, 137)
Screenshot: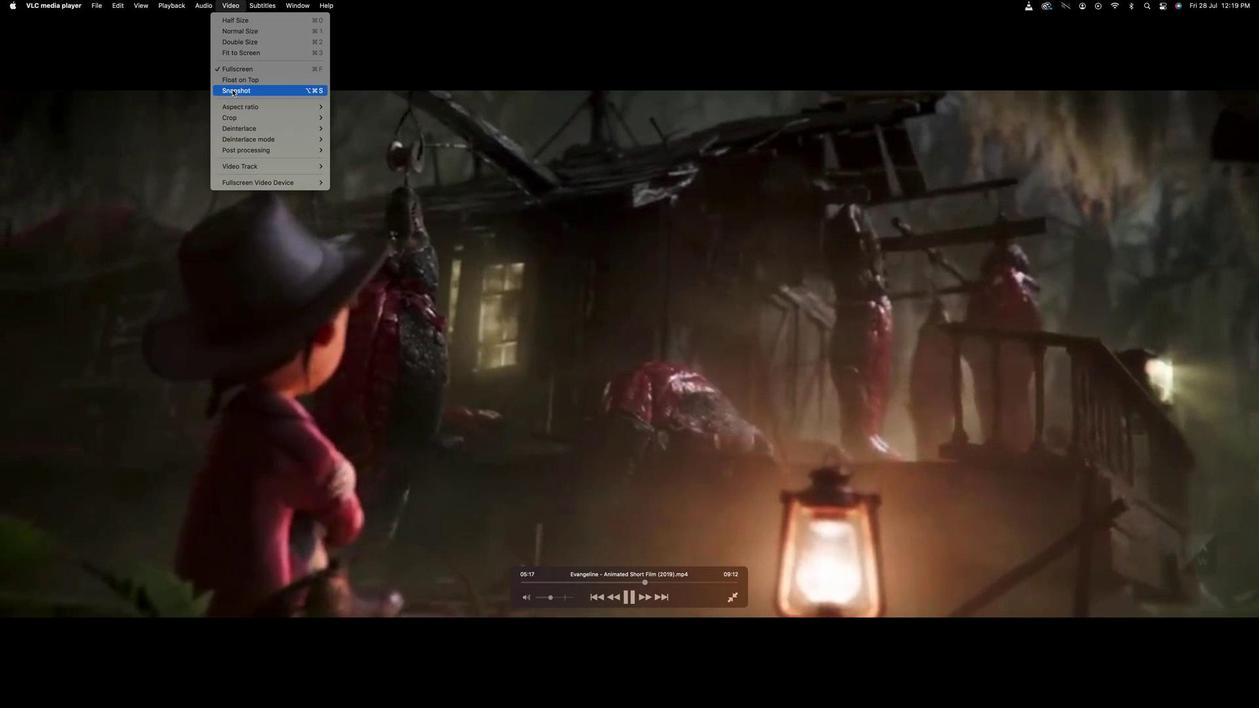 
Action: Mouse moved to (241, 58)
Screenshot: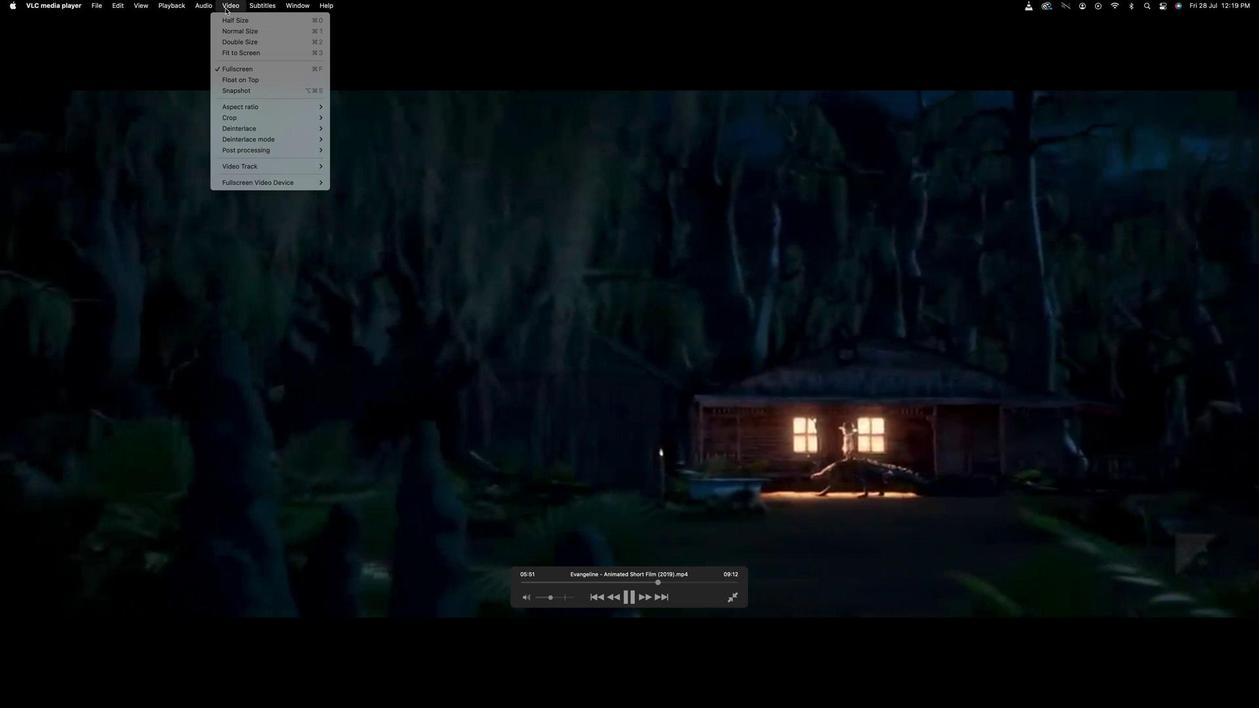 
Action: Mouse pressed left at (241, 58)
Screenshot: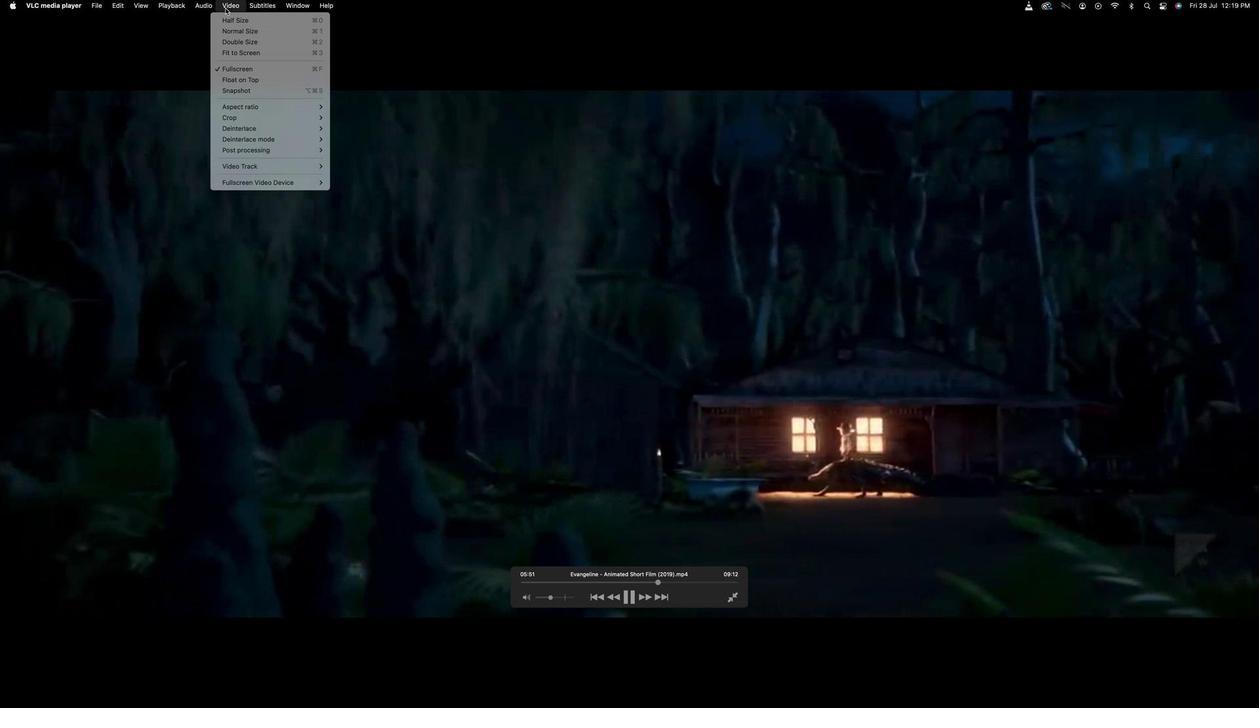 
Action: Mouse moved to (255, 138)
Screenshot: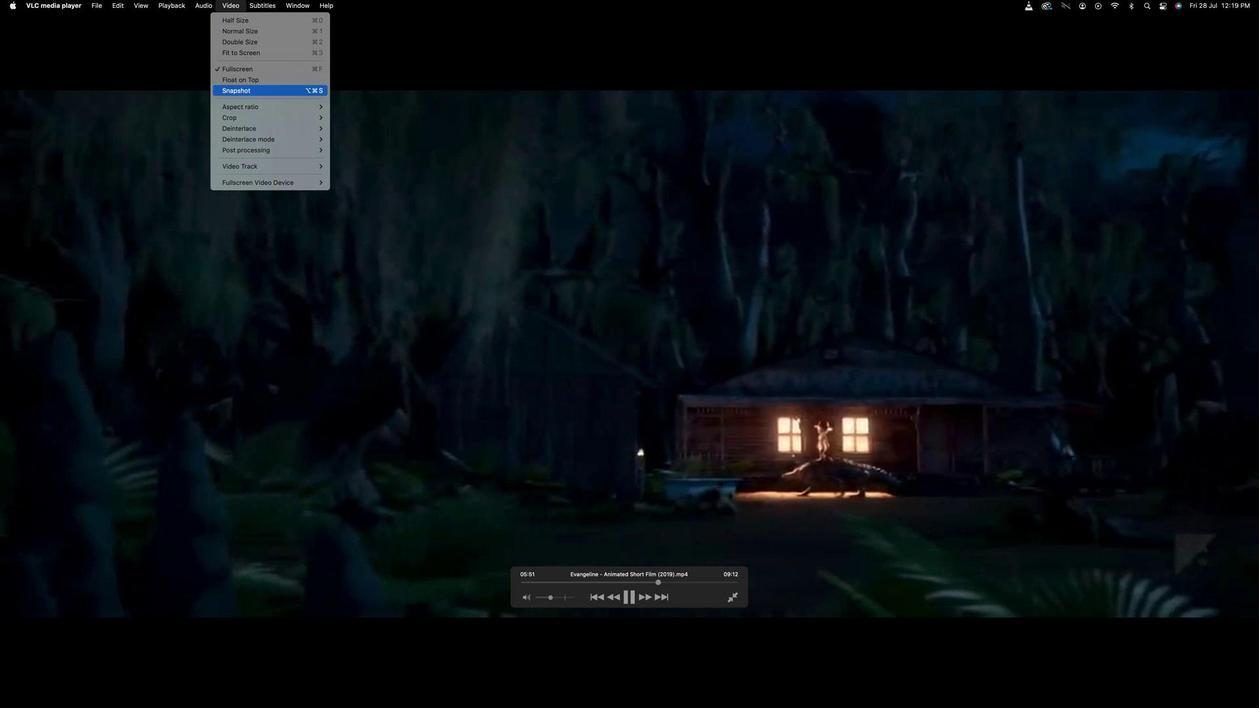 
Action: Mouse pressed left at (255, 138)
Screenshot: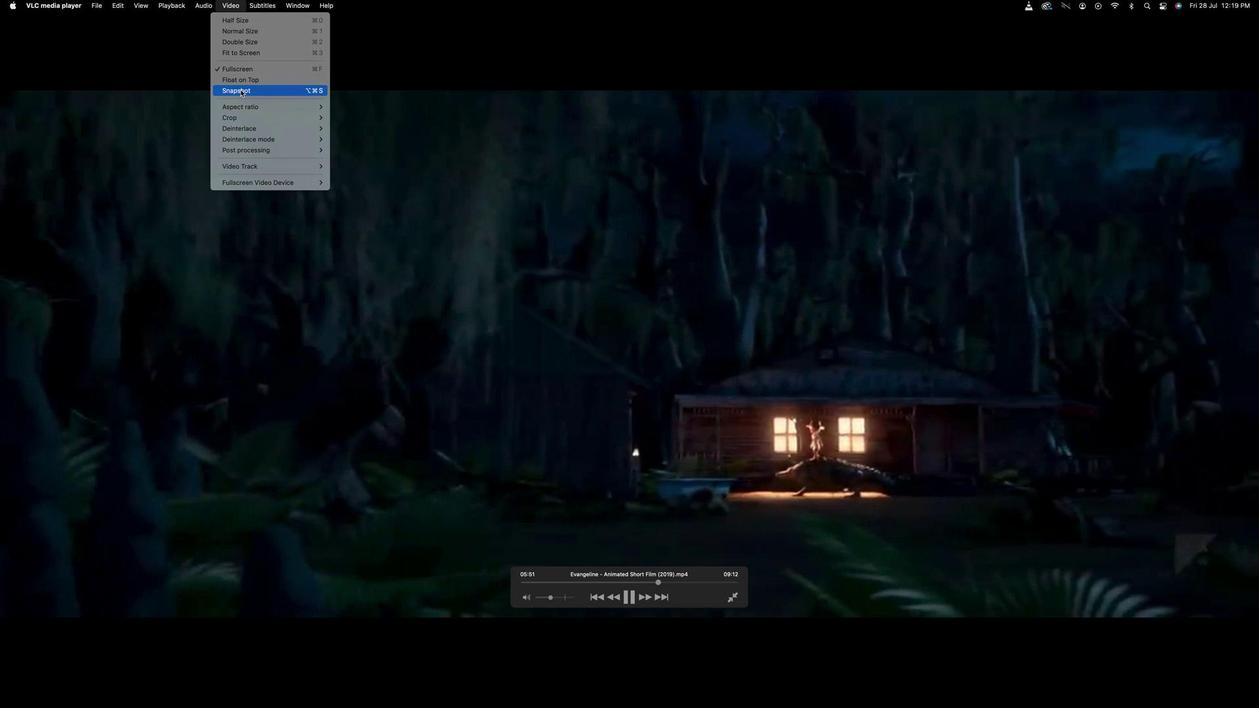 
Action: Mouse moved to (245, 53)
Screenshot: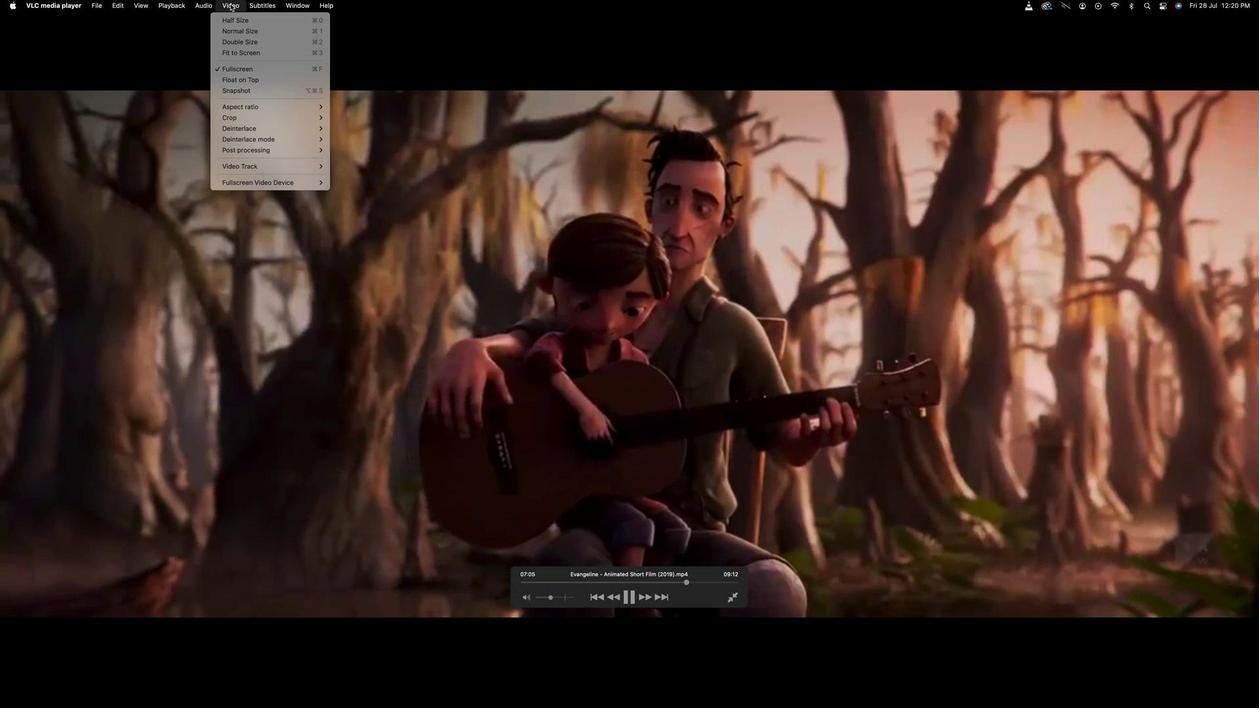 
Action: Mouse pressed left at (245, 53)
Screenshot: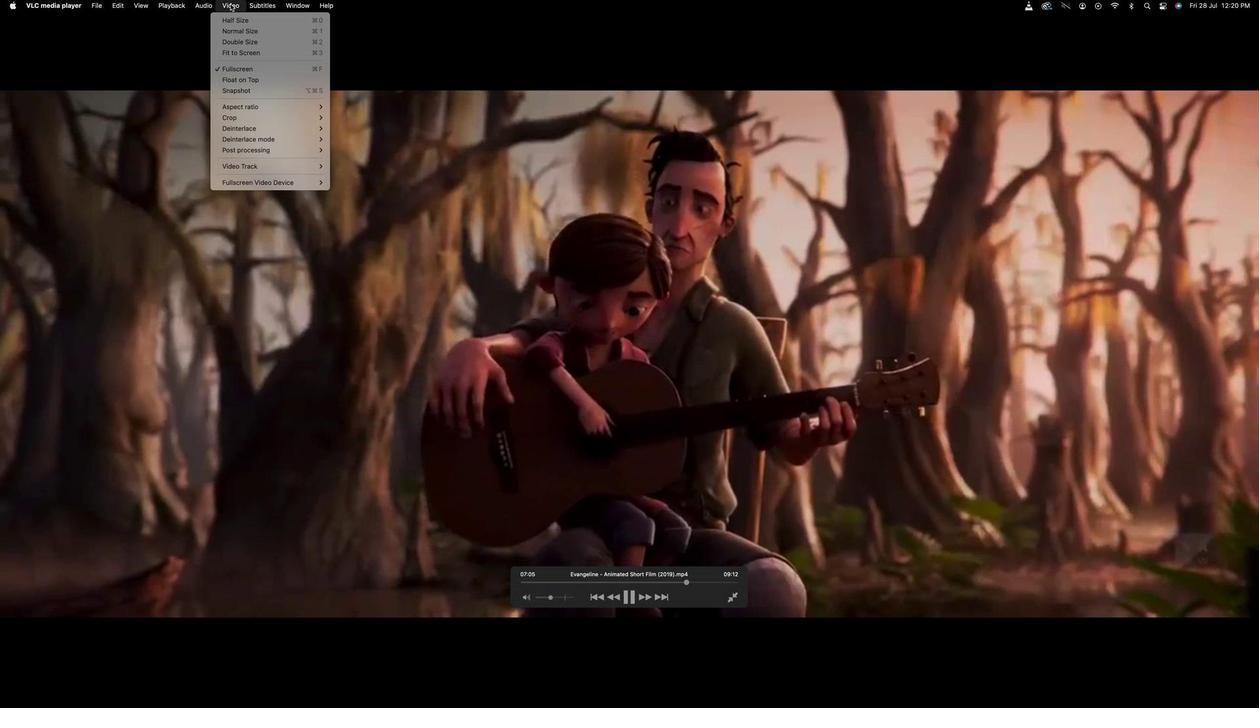 
Action: Mouse moved to (249, 135)
Screenshot: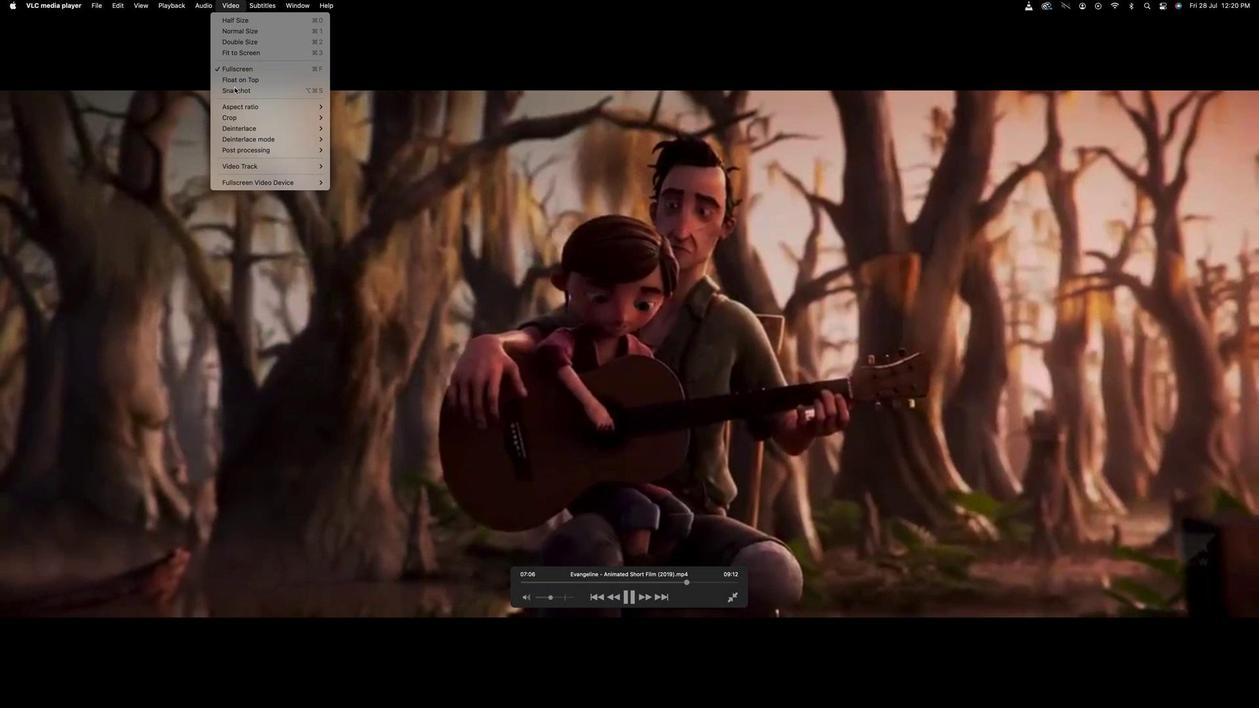 
Action: Mouse pressed left at (249, 135)
Screenshot: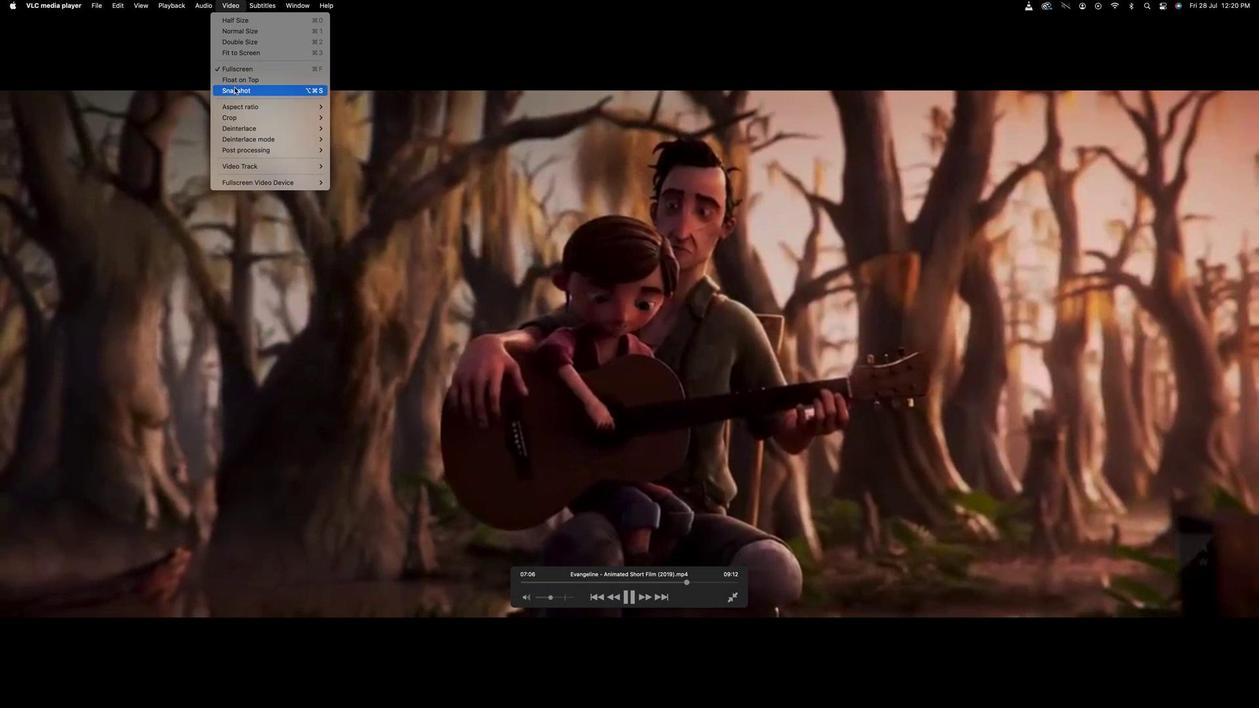 
Action: Mouse moved to (647, 617)
Screenshot: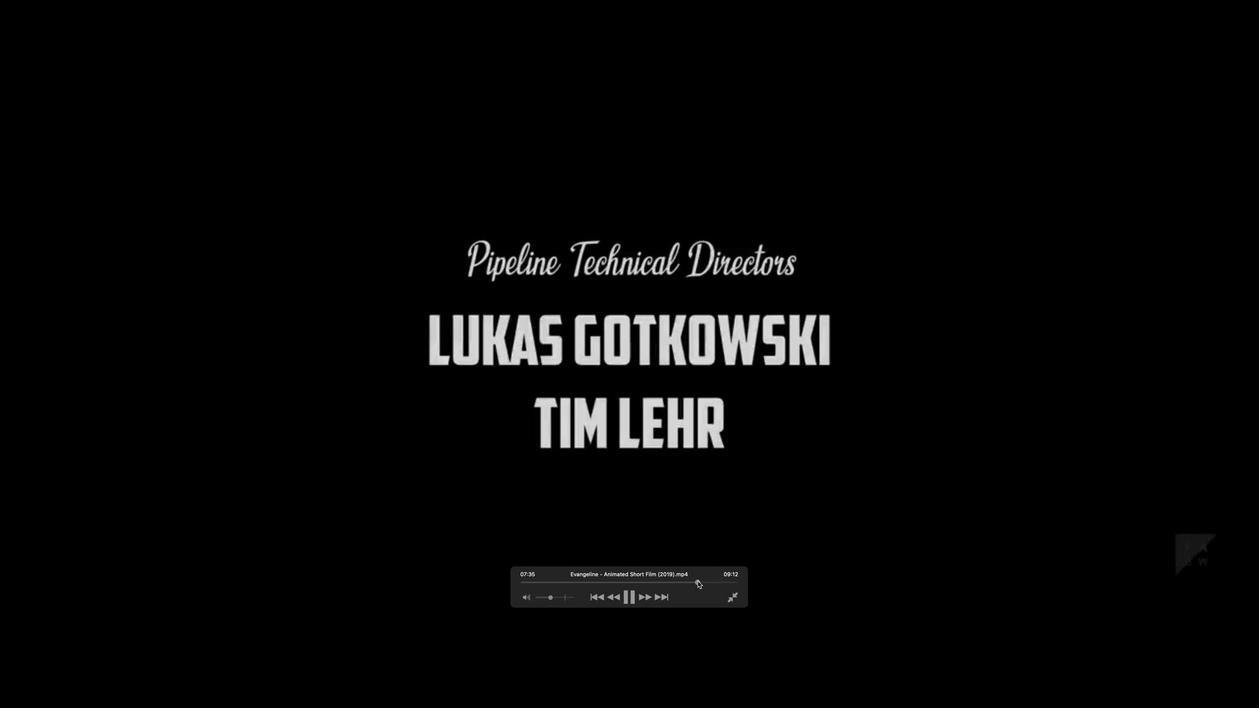 
Action: Mouse pressed left at (647, 617)
Screenshot: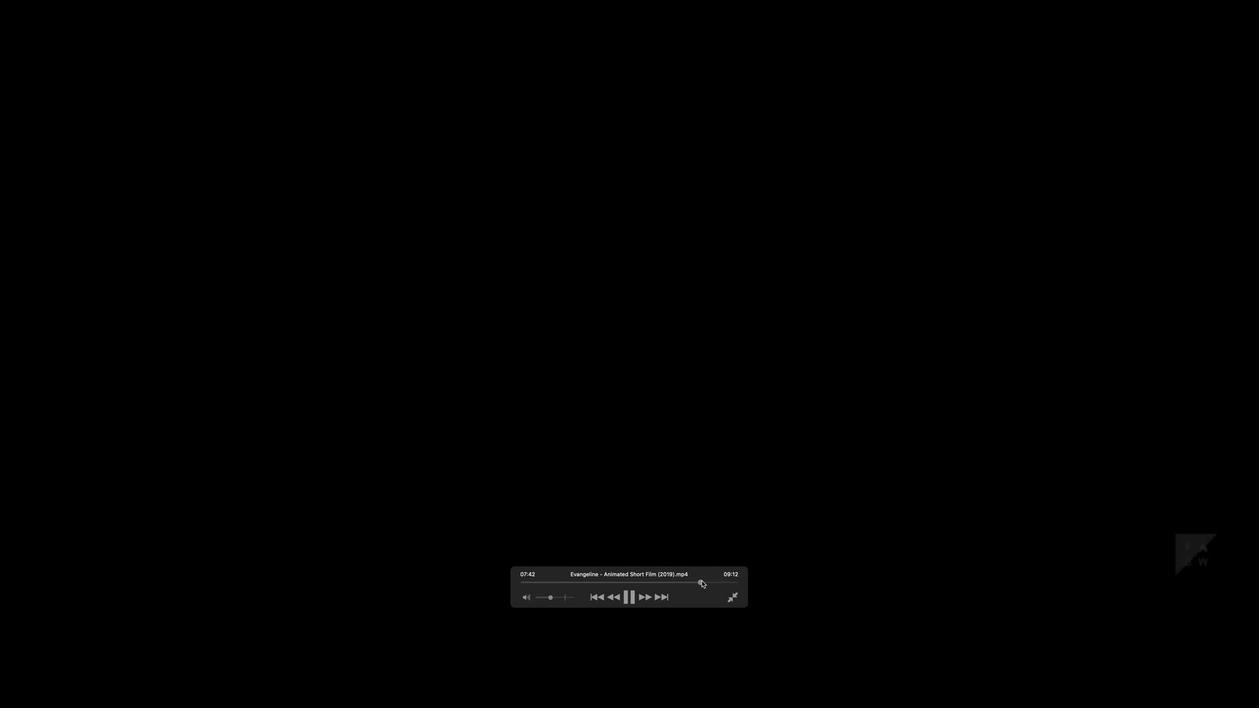 
Action: Mouse moved to (701, 532)
Screenshot: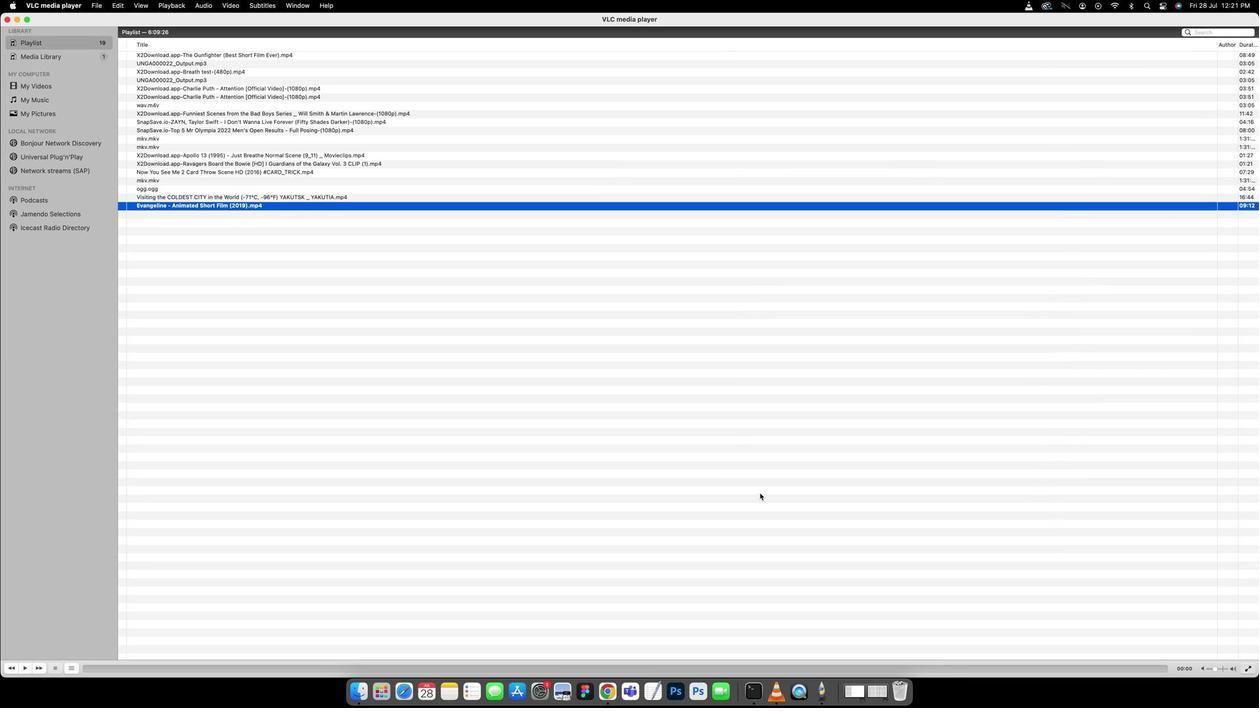 
Action: Key pressed Key.enter
Screenshot: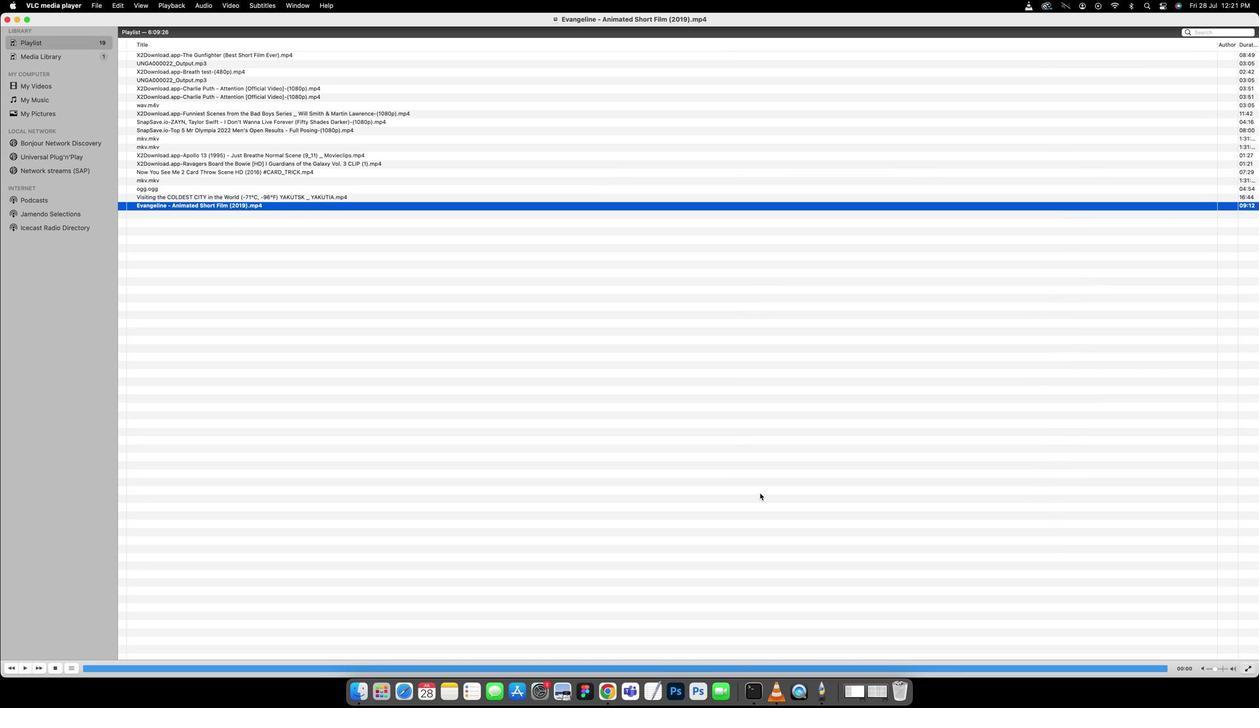 
